 Task: Create a due date automation trigger when advanced on, 2 days after a card is due add dates due in more than 1 working days at 11:00 AM.
Action: Mouse moved to (885, 253)
Screenshot: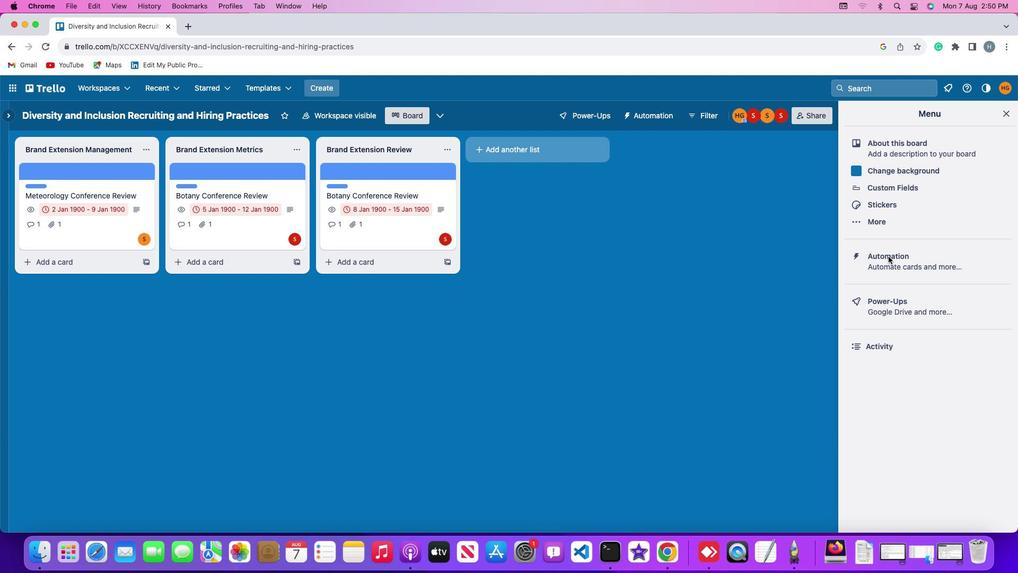 
Action: Mouse pressed left at (885, 253)
Screenshot: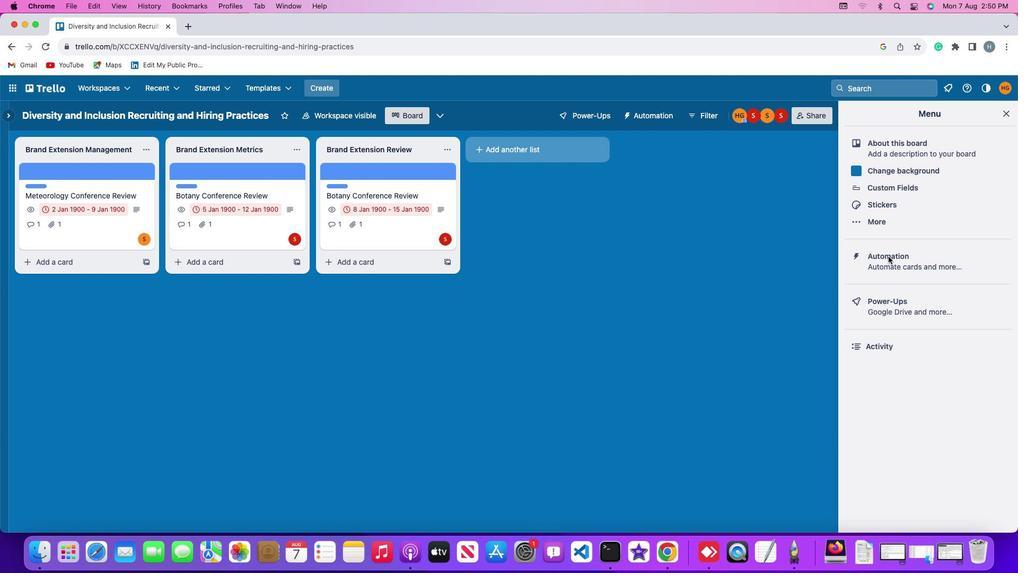 
Action: Mouse pressed left at (885, 253)
Screenshot: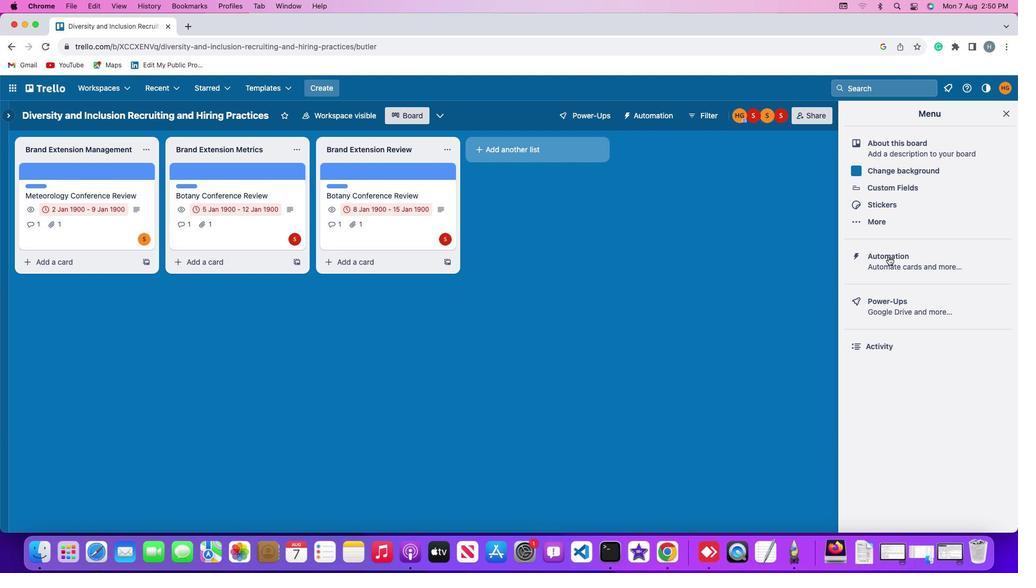 
Action: Mouse moved to (54, 248)
Screenshot: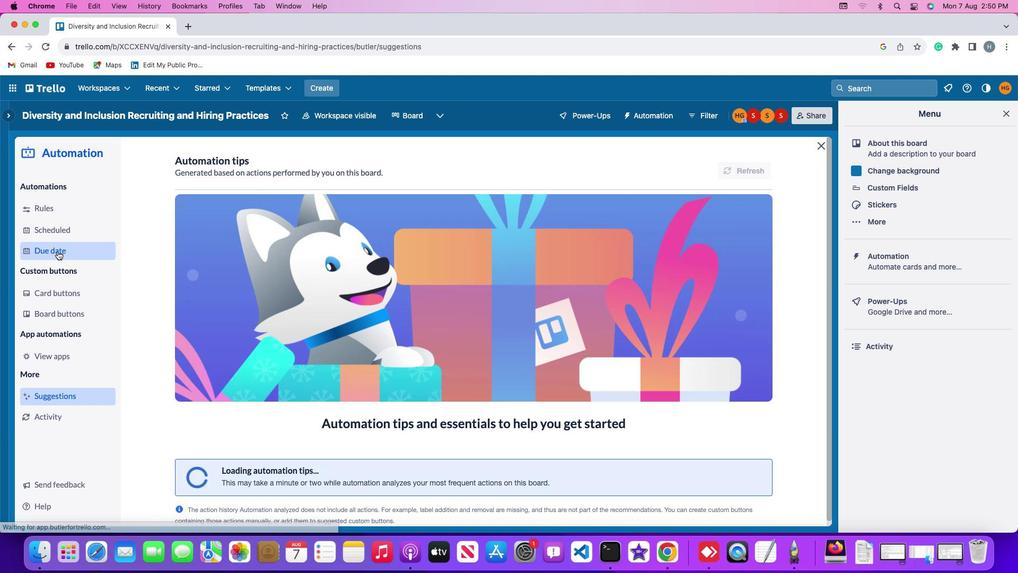 
Action: Mouse pressed left at (54, 248)
Screenshot: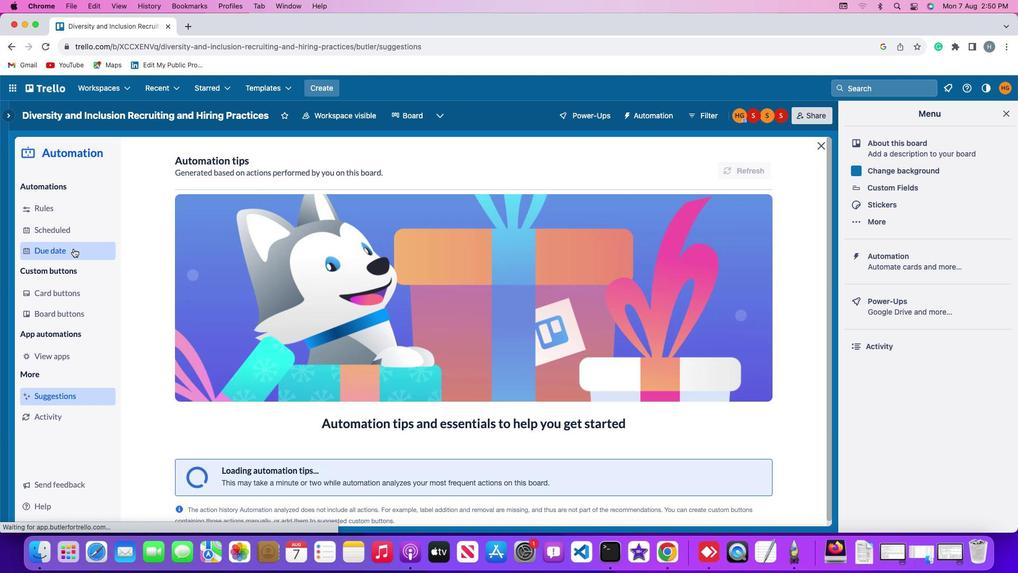 
Action: Mouse moved to (711, 157)
Screenshot: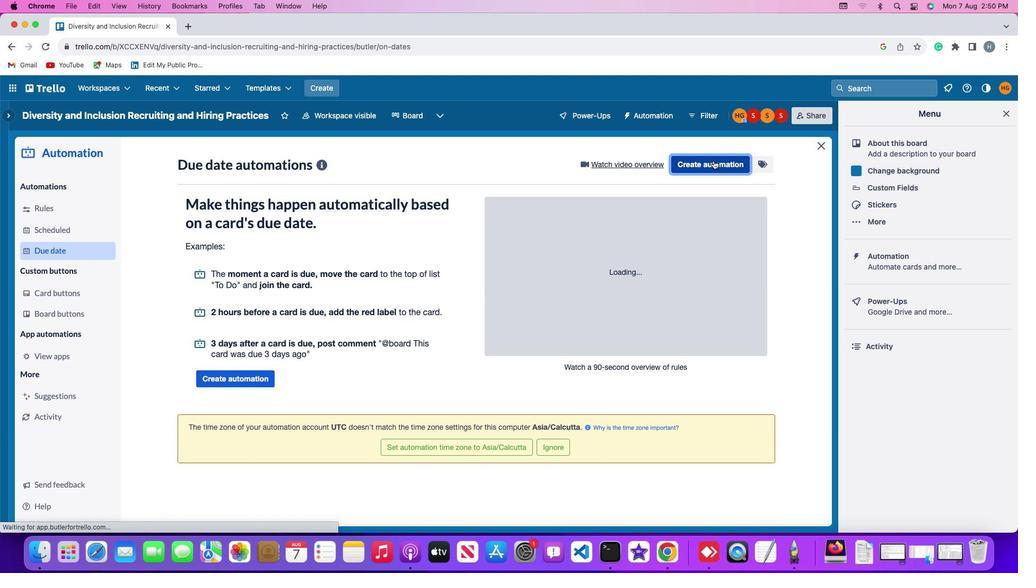 
Action: Mouse pressed left at (711, 157)
Screenshot: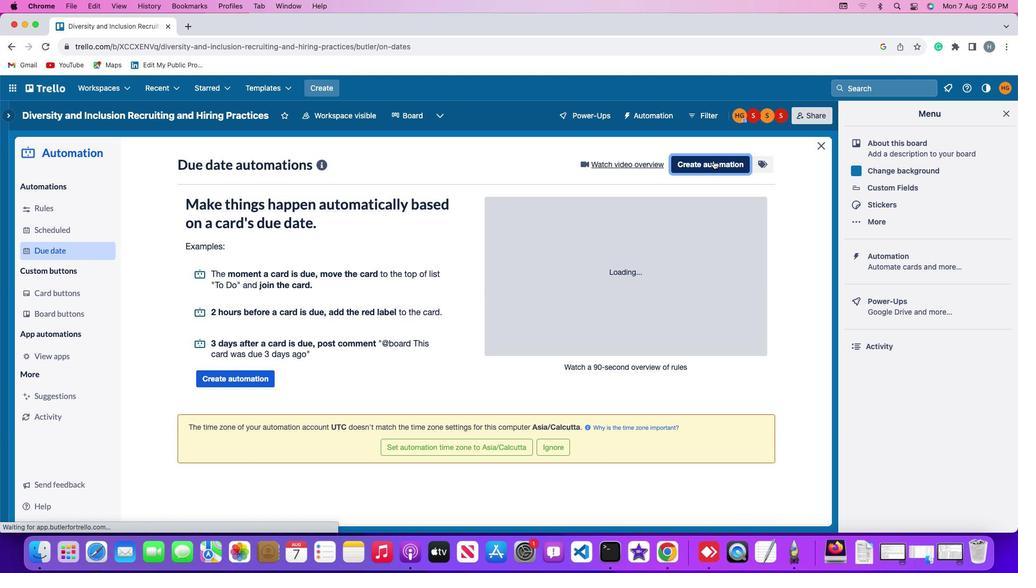 
Action: Mouse moved to (452, 264)
Screenshot: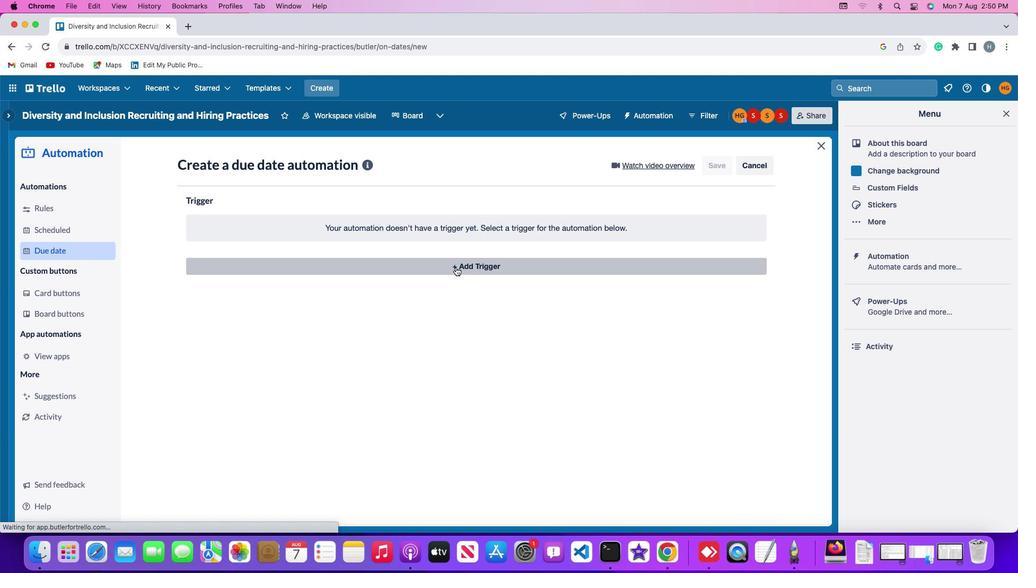 
Action: Mouse pressed left at (452, 264)
Screenshot: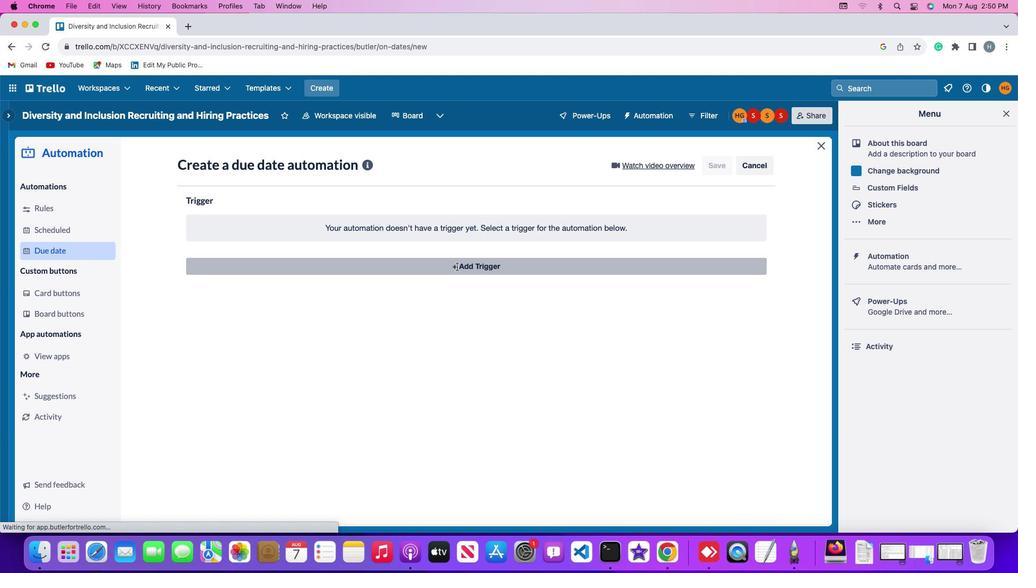 
Action: Mouse moved to (209, 420)
Screenshot: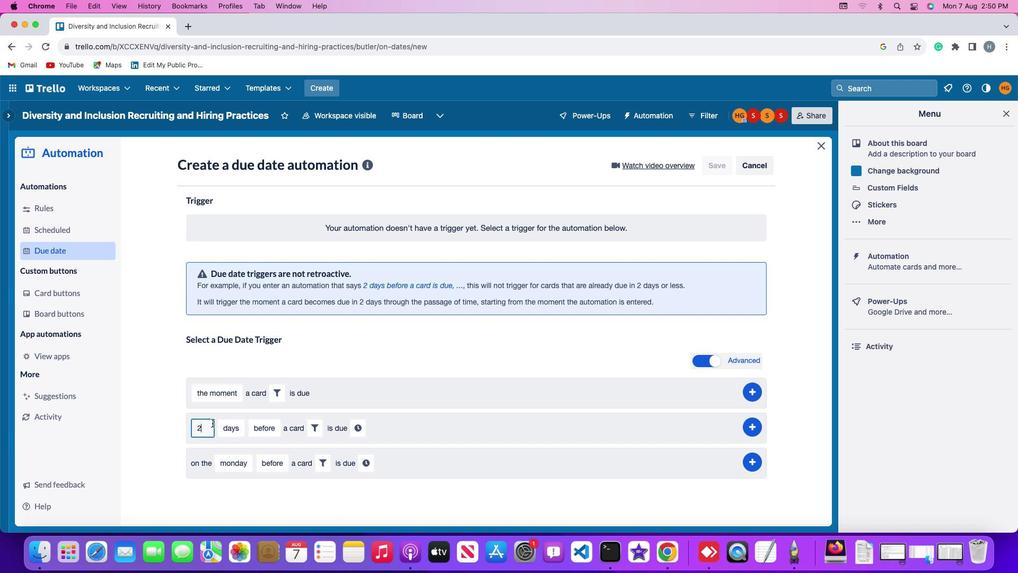 
Action: Mouse pressed left at (209, 420)
Screenshot: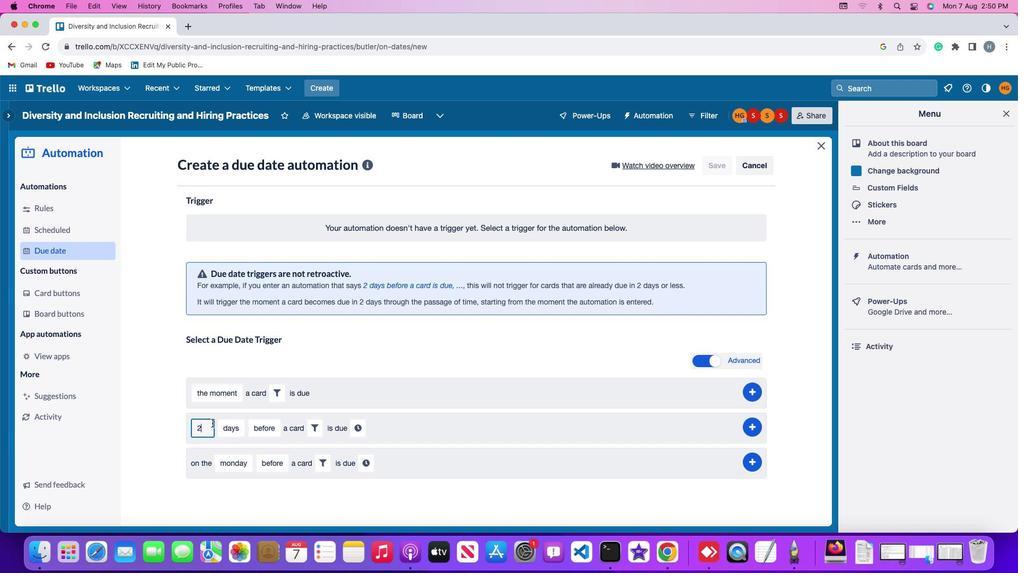 
Action: Mouse moved to (209, 420)
Screenshot: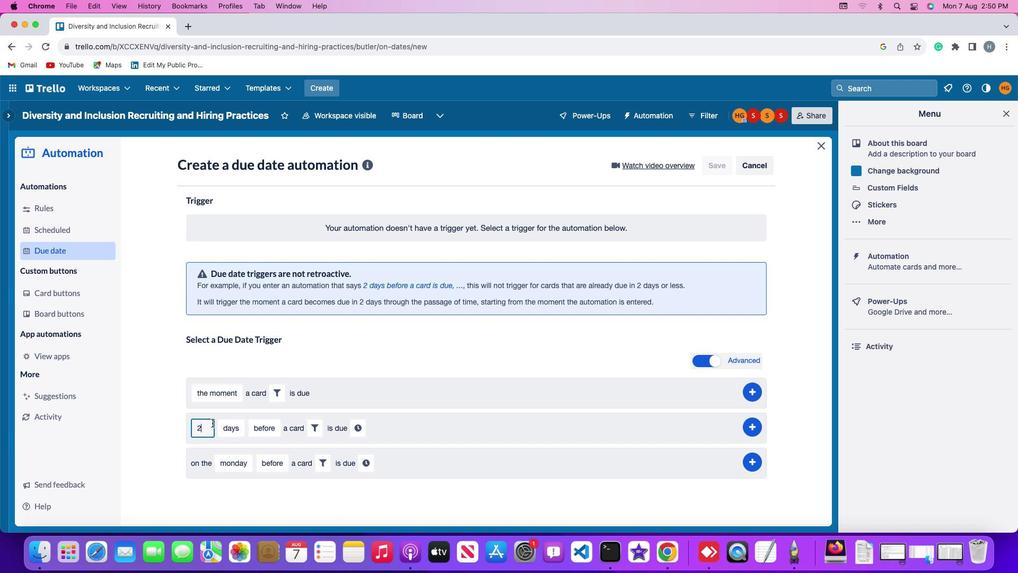 
Action: Key pressed Key.backspace'2'
Screenshot: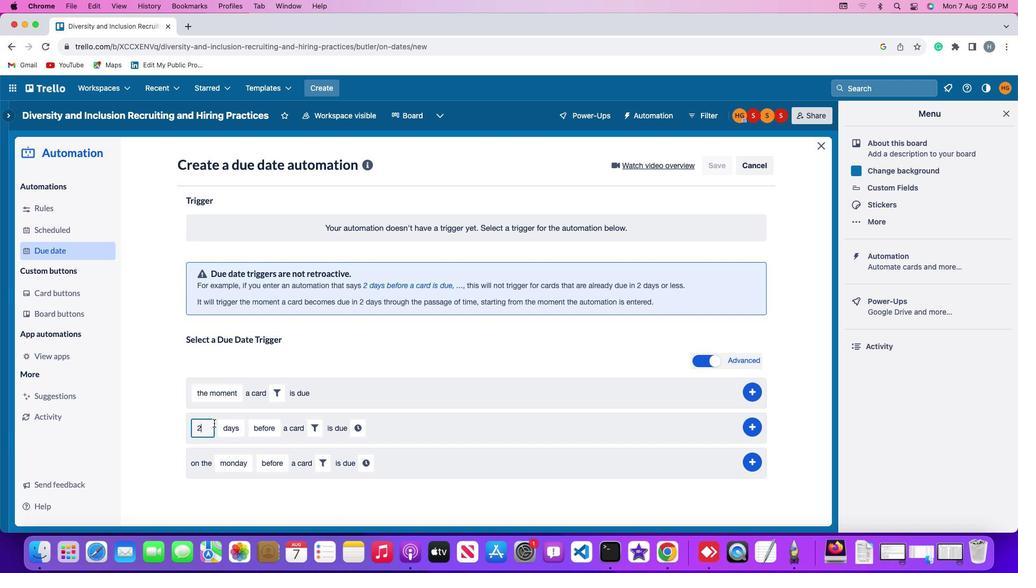 
Action: Mouse moved to (235, 419)
Screenshot: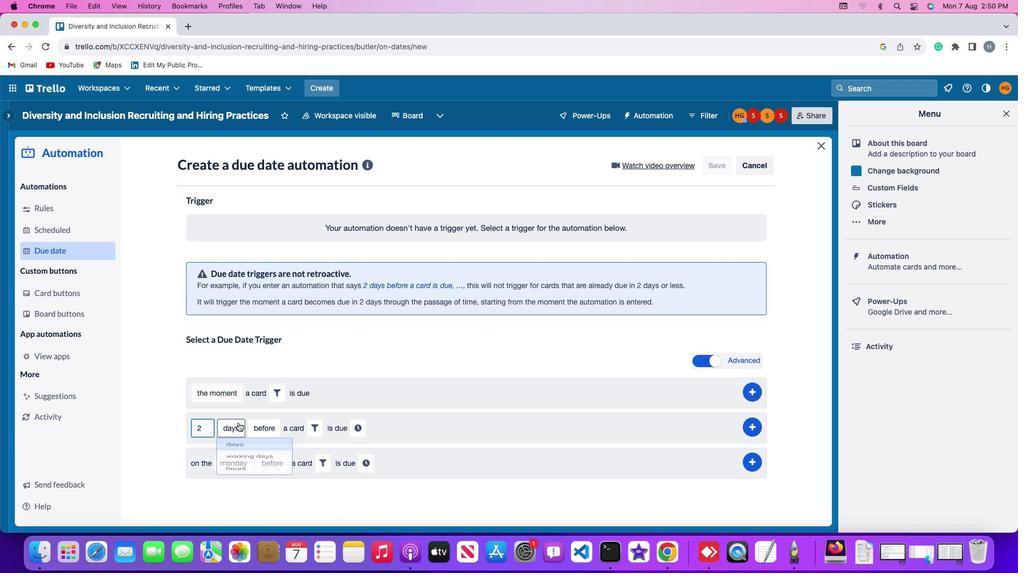 
Action: Mouse pressed left at (235, 419)
Screenshot: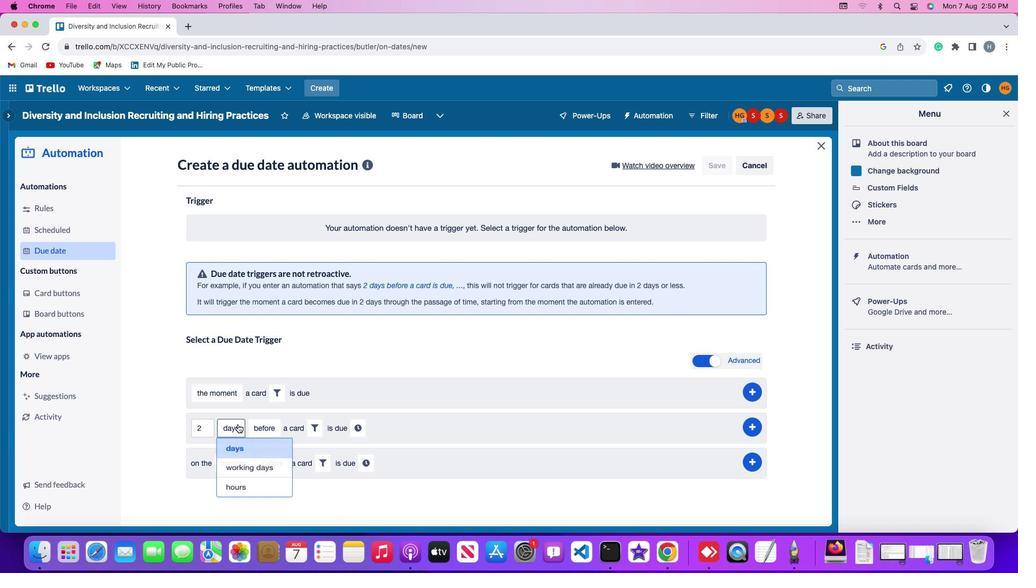 
Action: Mouse moved to (240, 445)
Screenshot: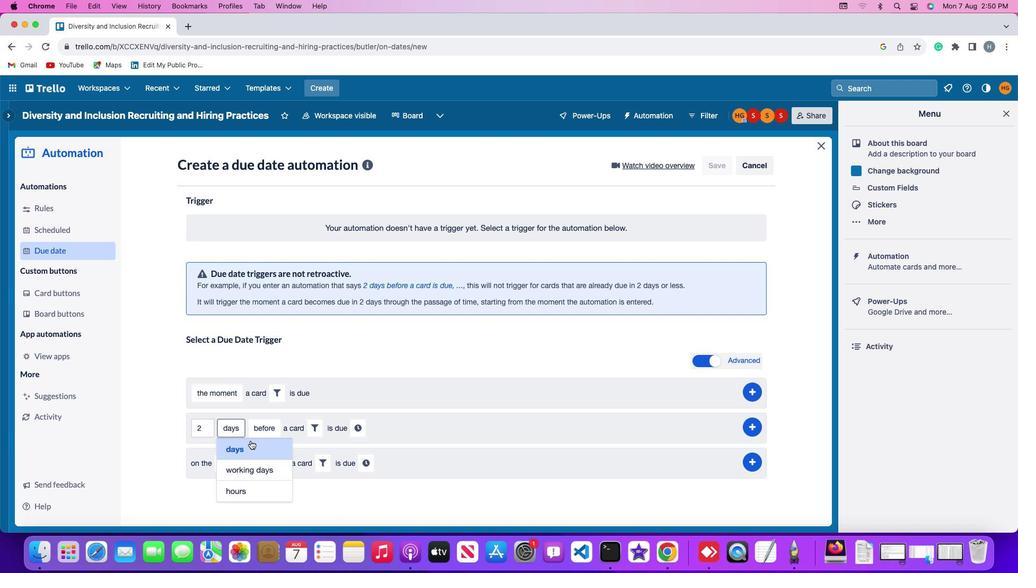 
Action: Mouse pressed left at (240, 445)
Screenshot: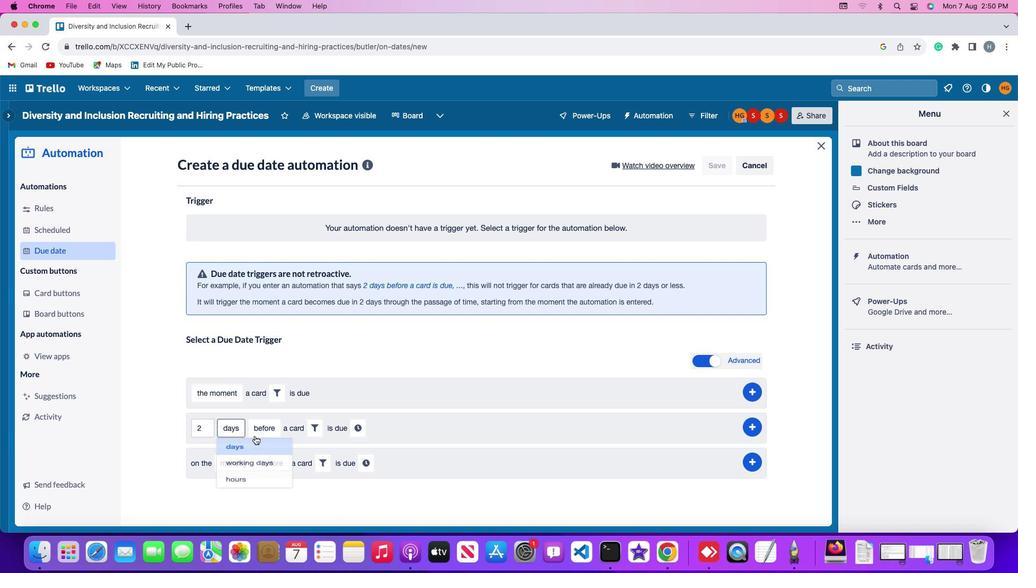 
Action: Mouse moved to (256, 425)
Screenshot: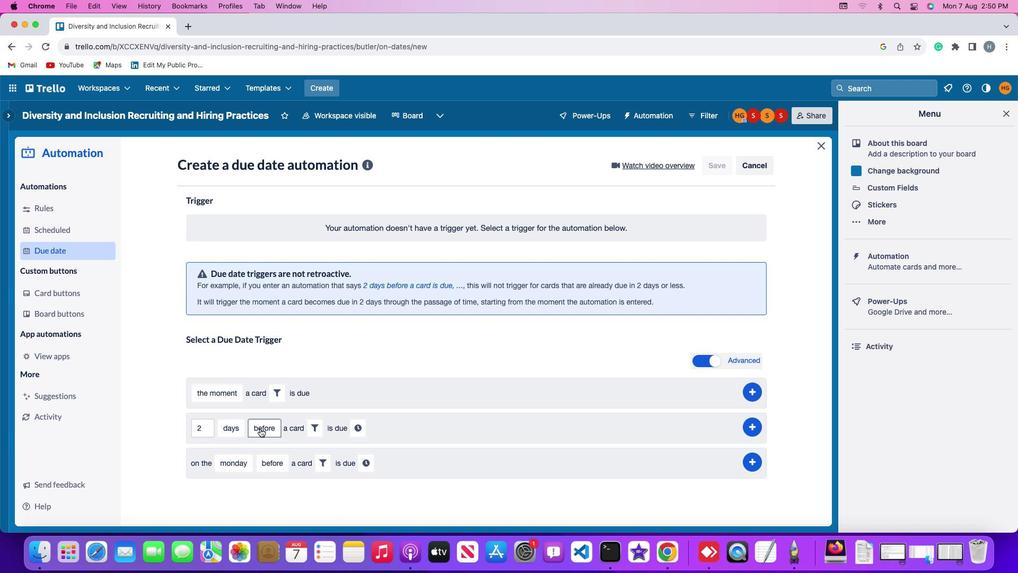 
Action: Mouse pressed left at (256, 425)
Screenshot: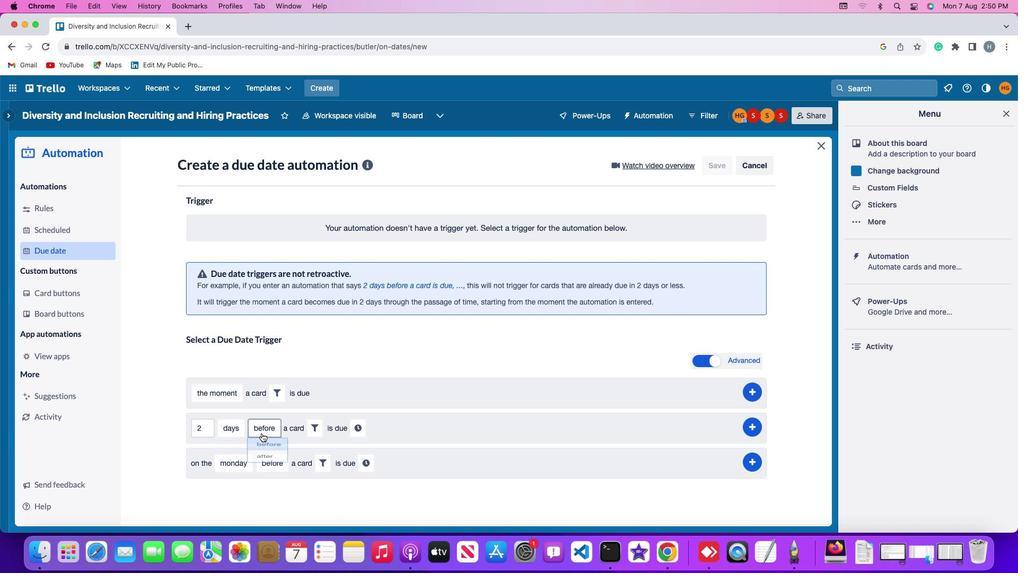
Action: Mouse moved to (265, 464)
Screenshot: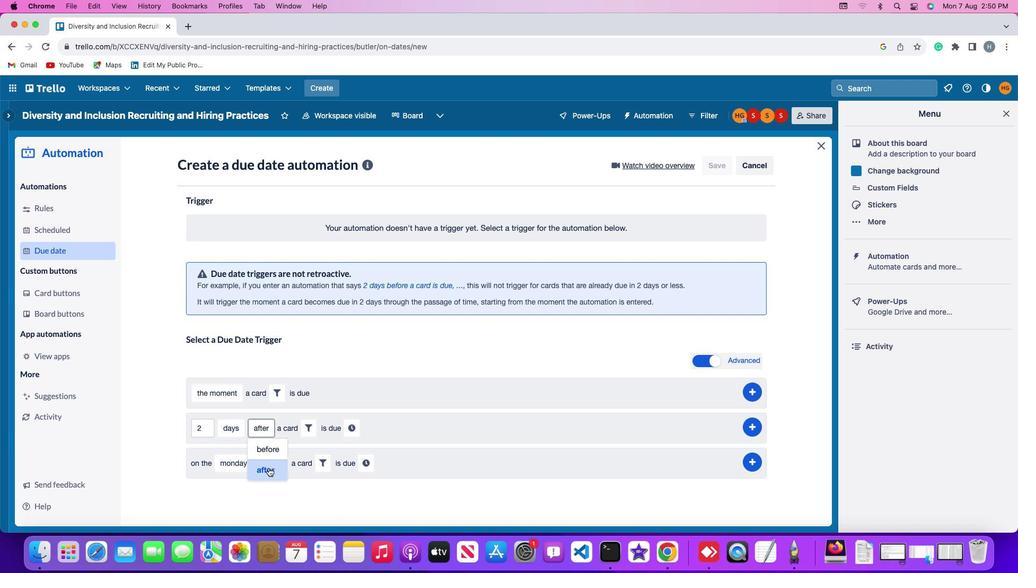 
Action: Mouse pressed left at (265, 464)
Screenshot: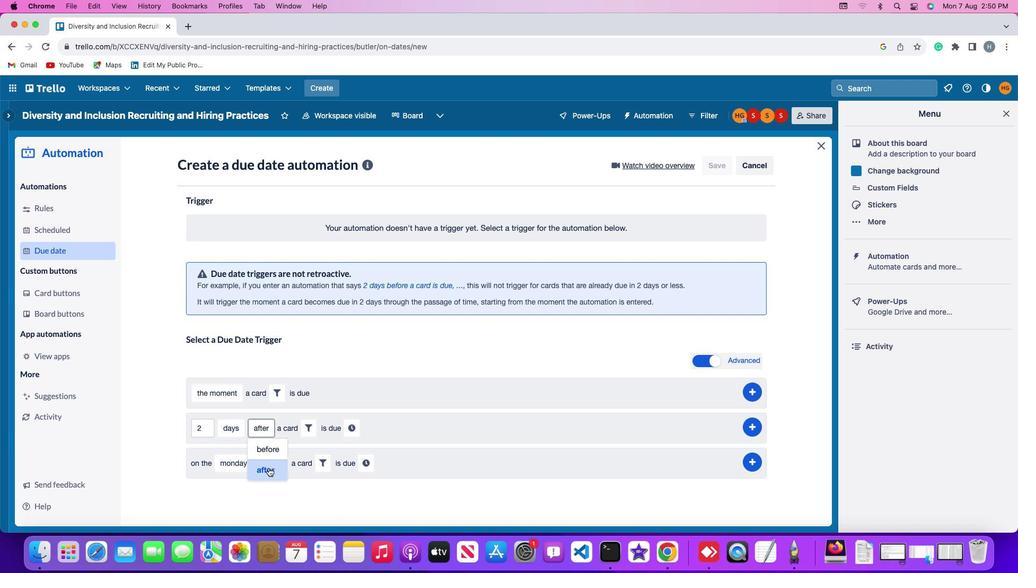
Action: Mouse moved to (302, 425)
Screenshot: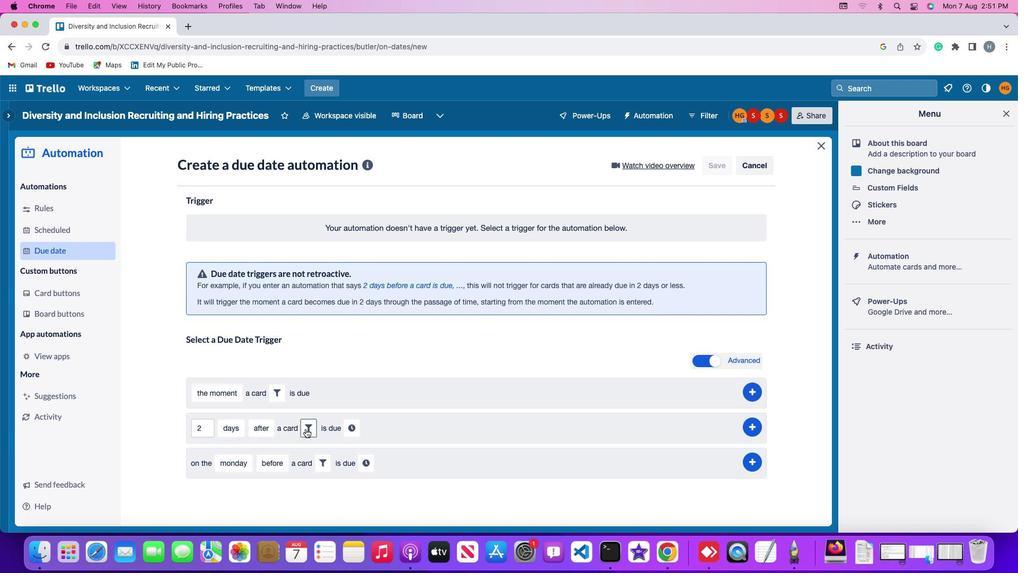
Action: Mouse pressed left at (302, 425)
Screenshot: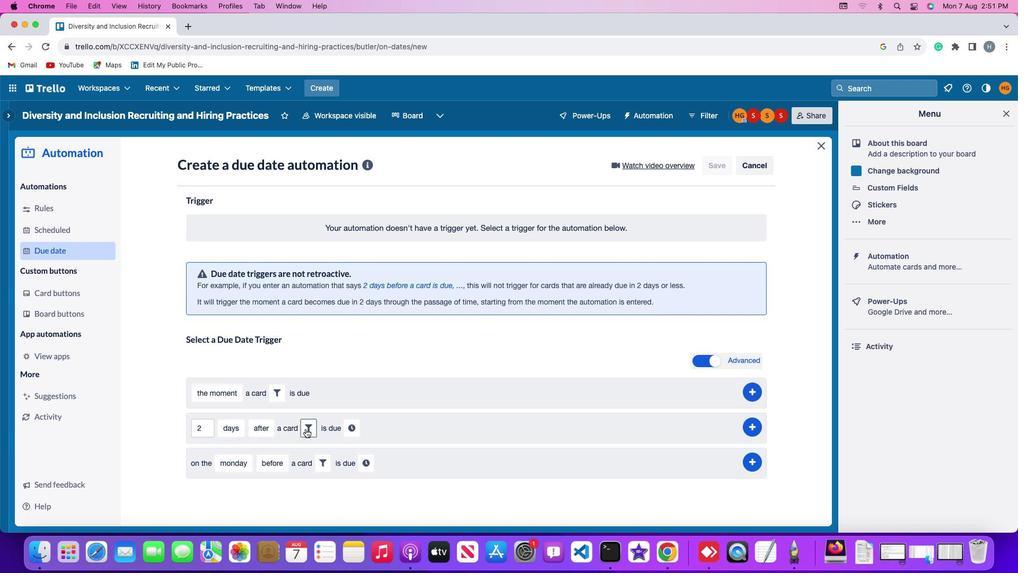 
Action: Mouse moved to (355, 459)
Screenshot: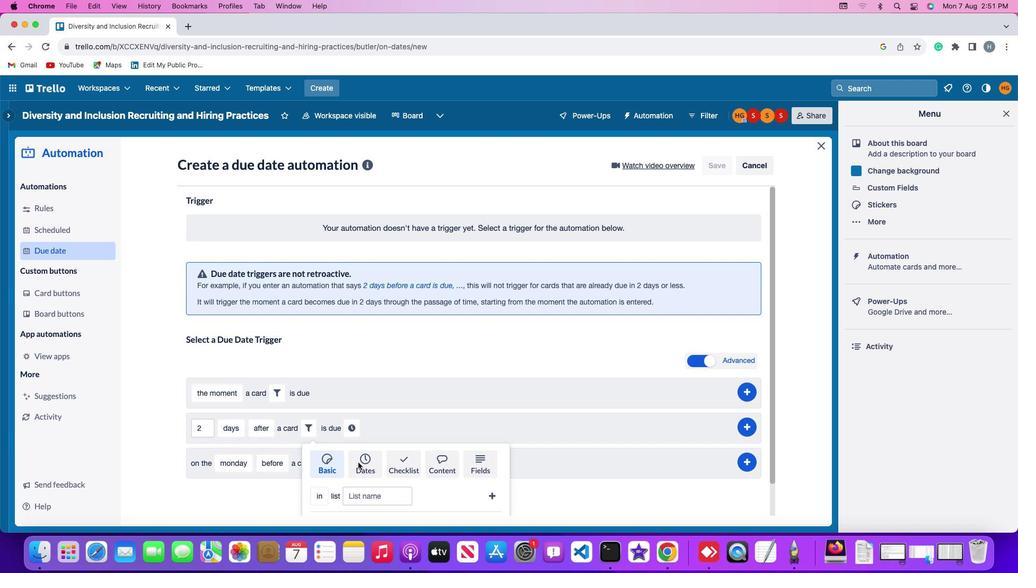 
Action: Mouse pressed left at (355, 459)
Screenshot: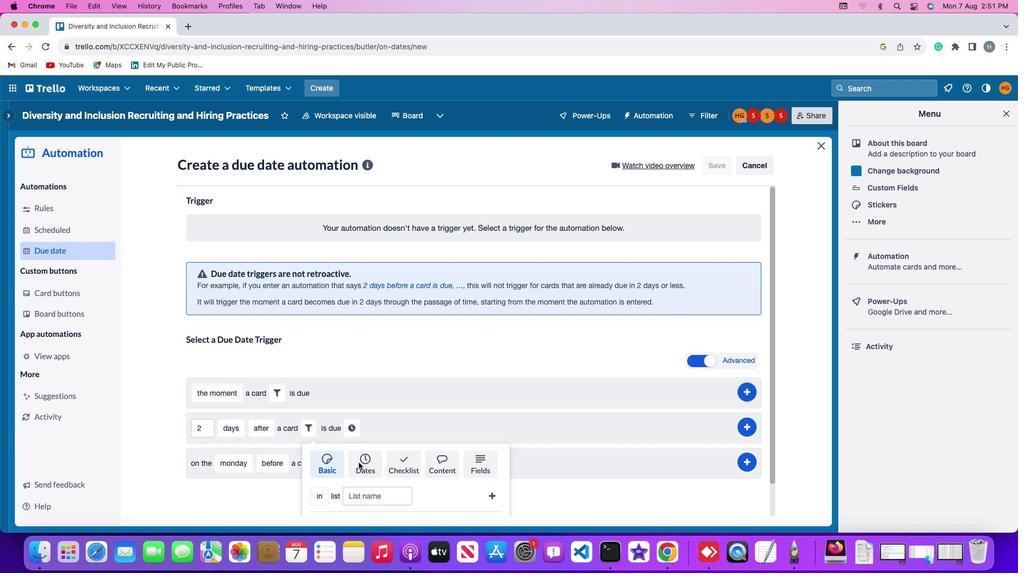 
Action: Mouse moved to (316, 468)
Screenshot: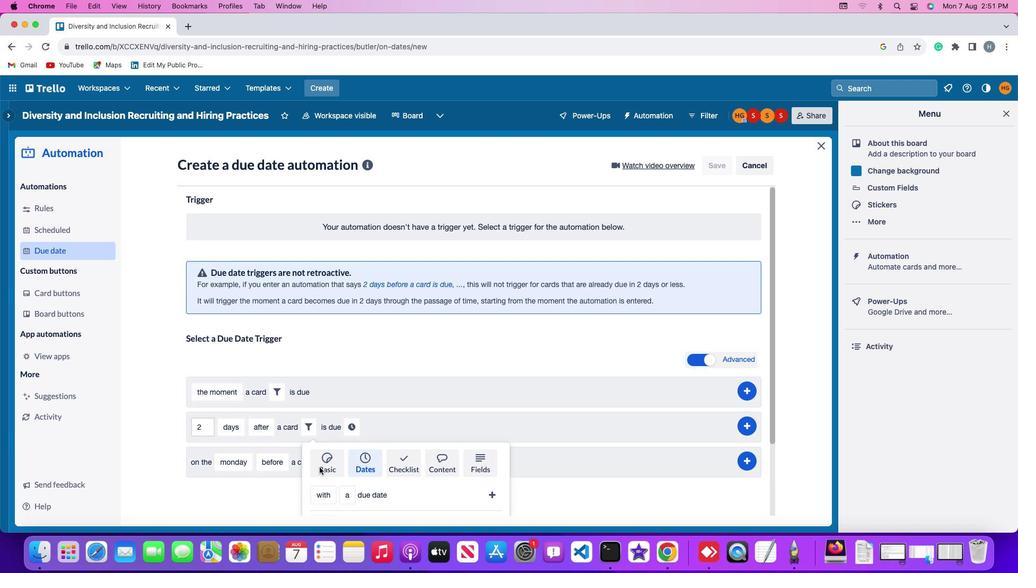 
Action: Mouse scrolled (316, 468) with delta (-2, -3)
Screenshot: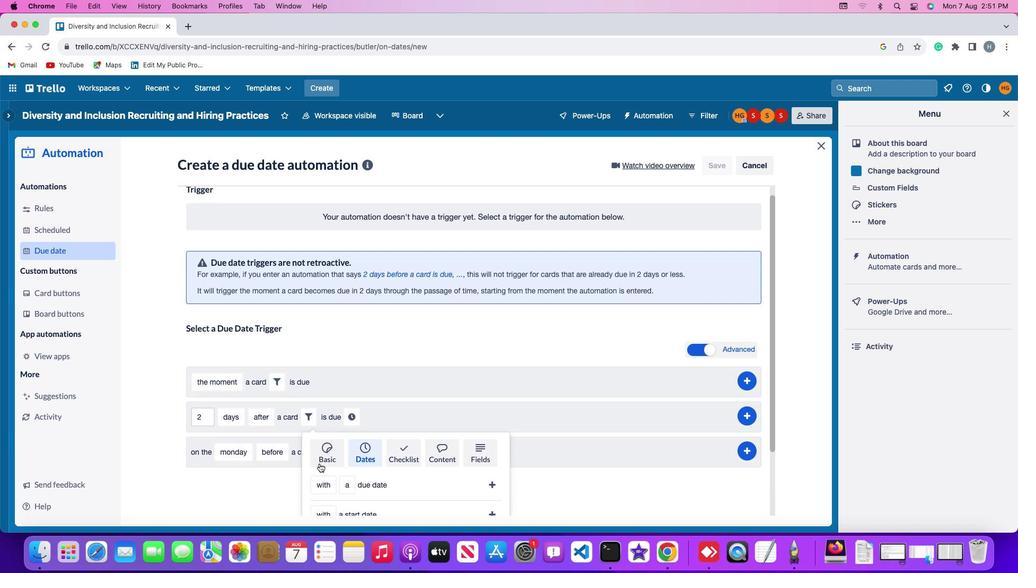 
Action: Mouse scrolled (316, 468) with delta (-2, -3)
Screenshot: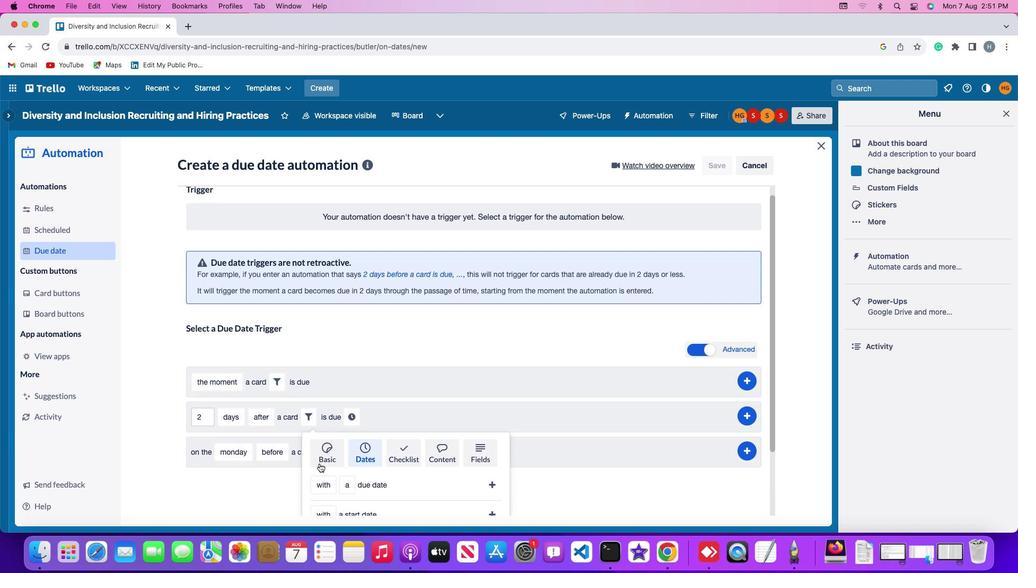 
Action: Mouse moved to (316, 467)
Screenshot: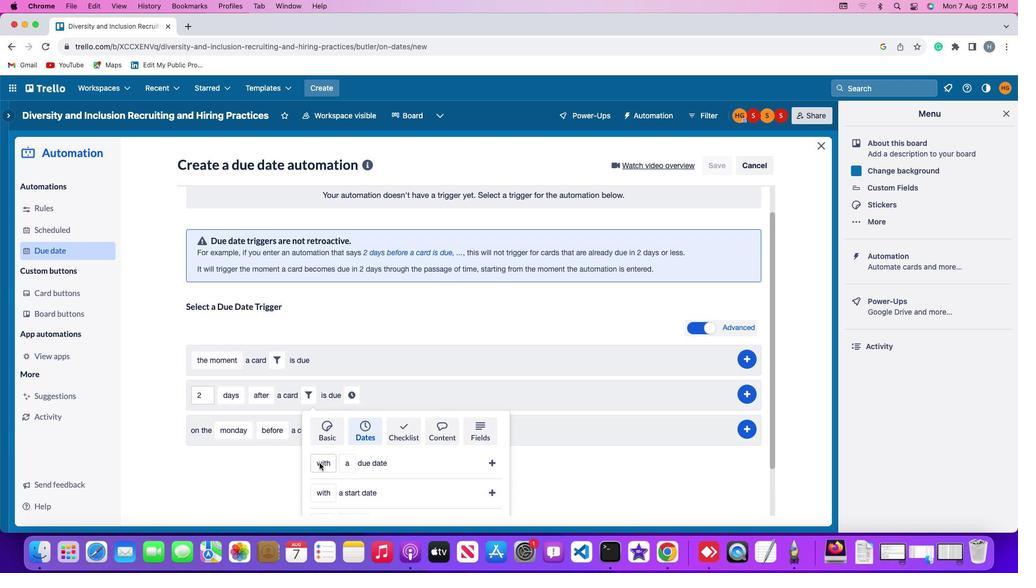 
Action: Mouse scrolled (316, 467) with delta (-2, -4)
Screenshot: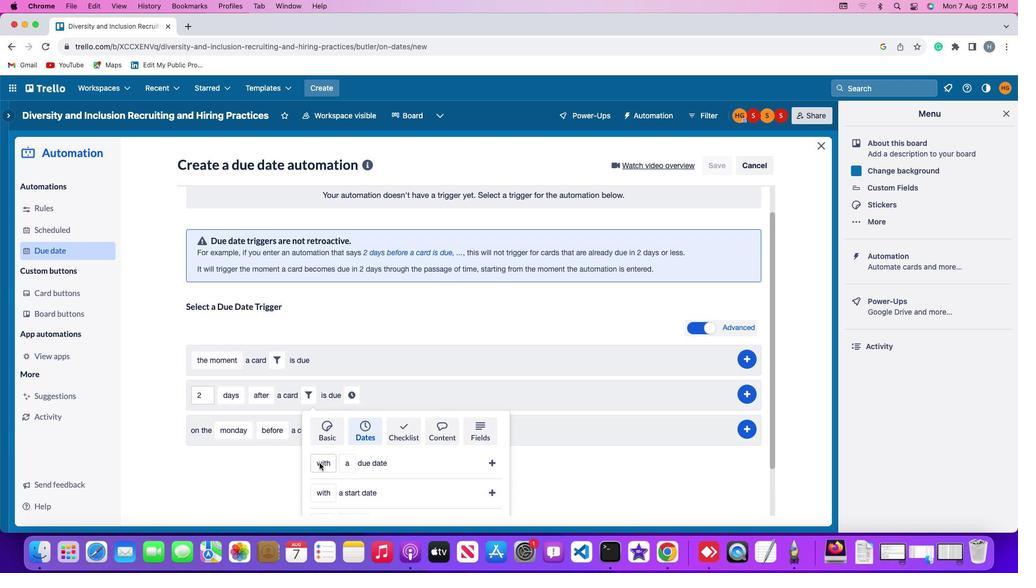 
Action: Mouse moved to (316, 467)
Screenshot: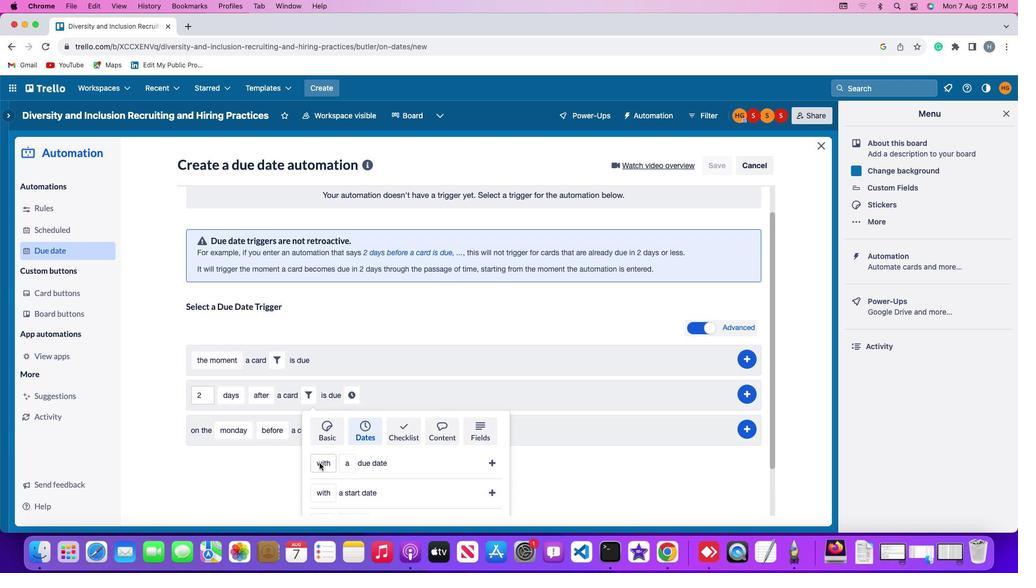 
Action: Mouse scrolled (316, 467) with delta (-2, -5)
Screenshot: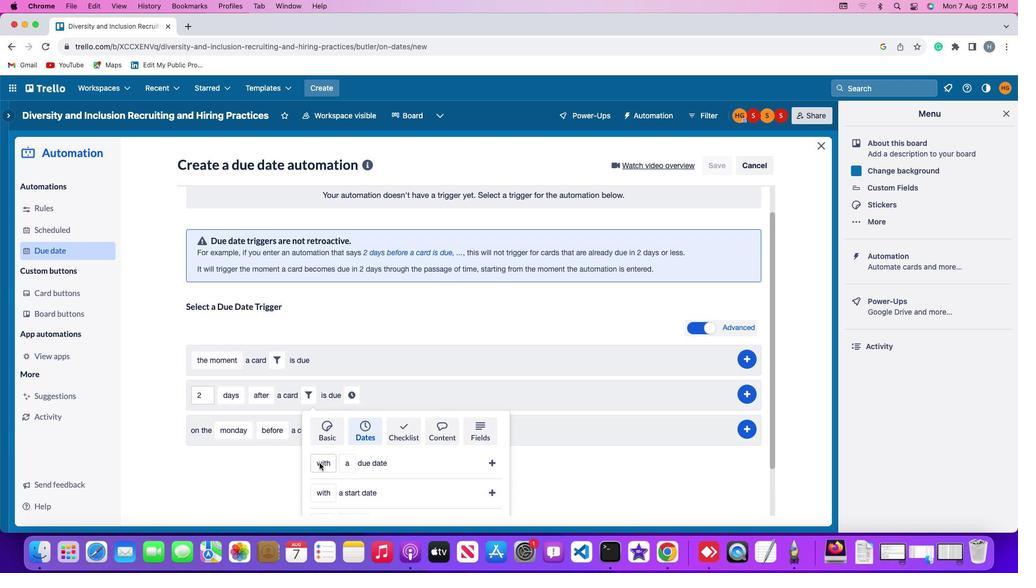 
Action: Mouse moved to (316, 463)
Screenshot: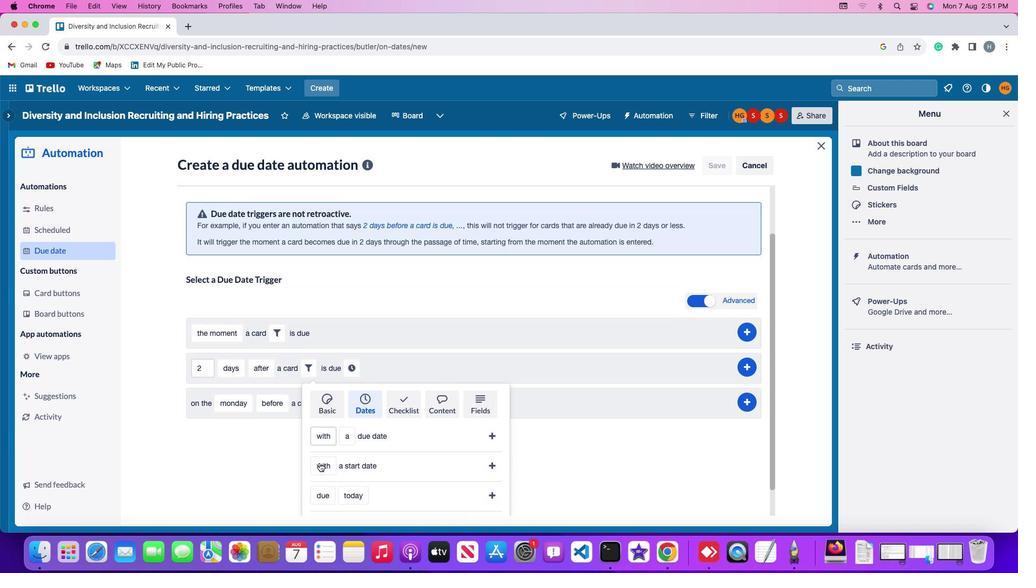 
Action: Mouse scrolled (316, 463) with delta (-2, -5)
Screenshot: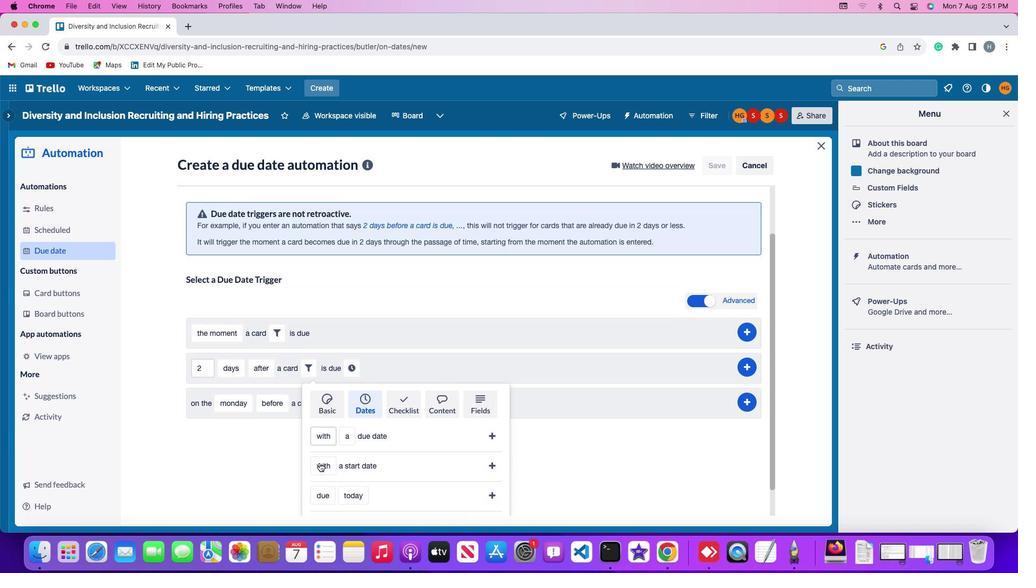 
Action: Mouse moved to (316, 495)
Screenshot: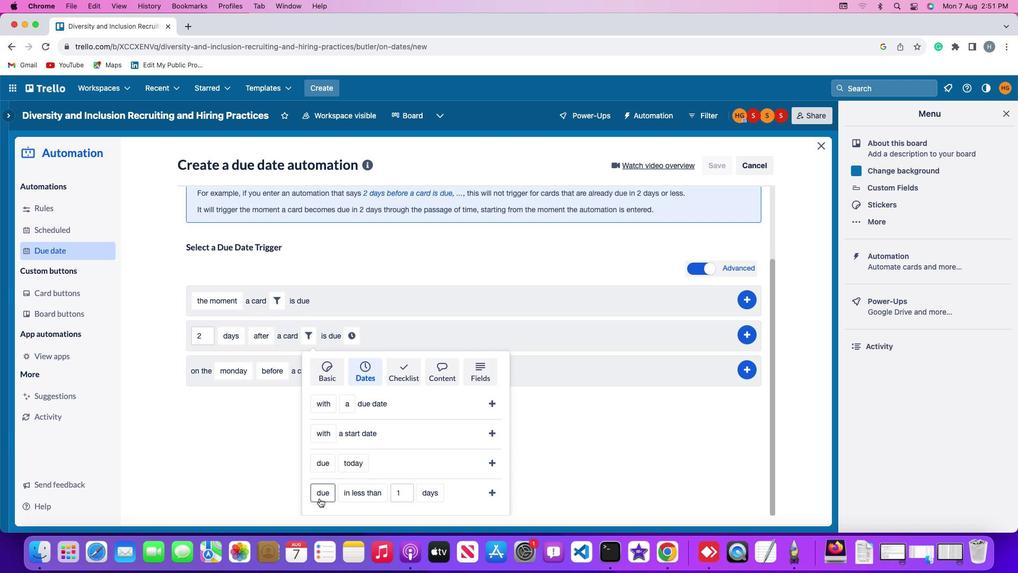 
Action: Mouse pressed left at (316, 495)
Screenshot: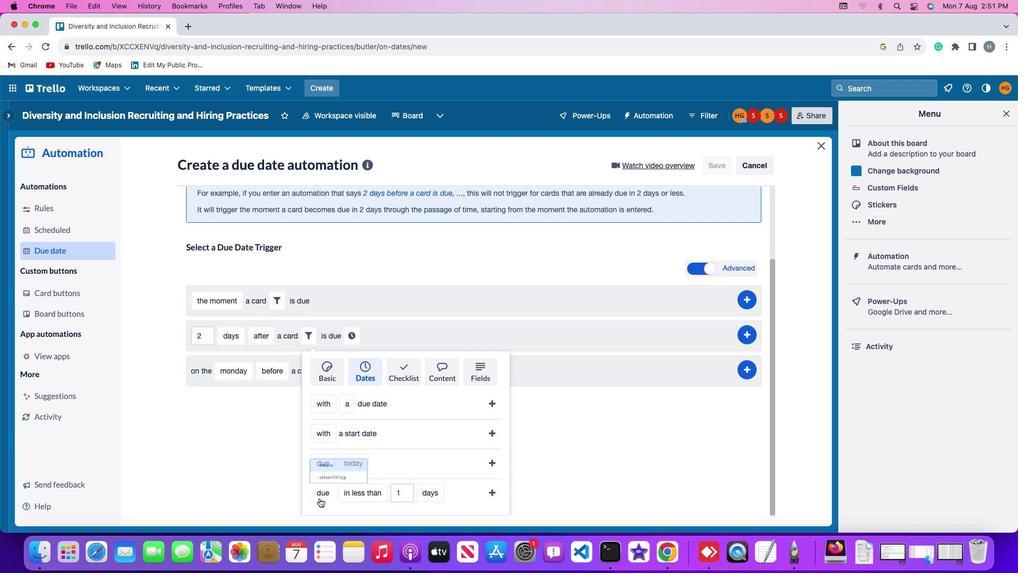 
Action: Mouse moved to (332, 449)
Screenshot: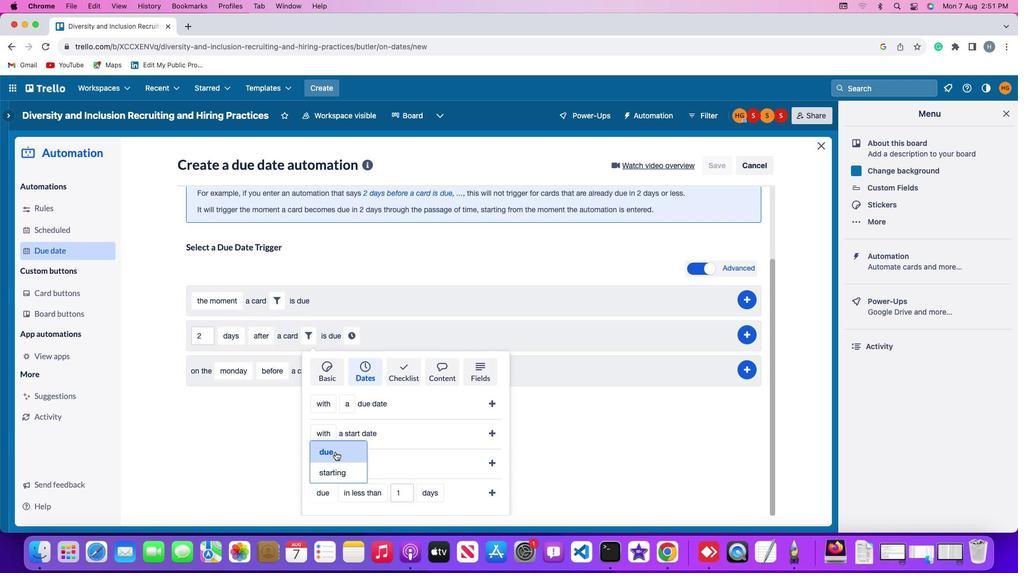 
Action: Mouse pressed left at (332, 449)
Screenshot: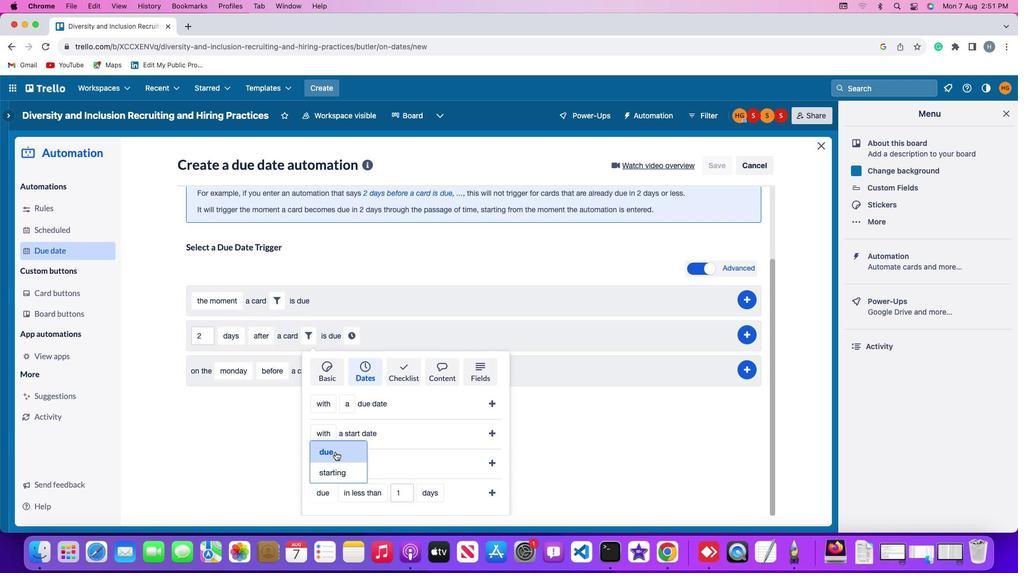 
Action: Mouse moved to (359, 493)
Screenshot: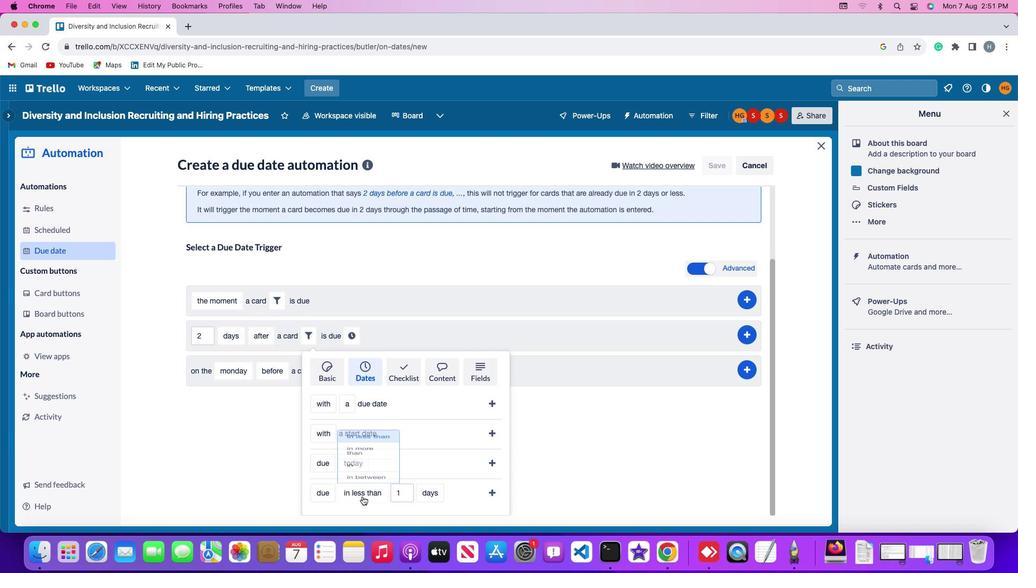 
Action: Mouse pressed left at (359, 493)
Screenshot: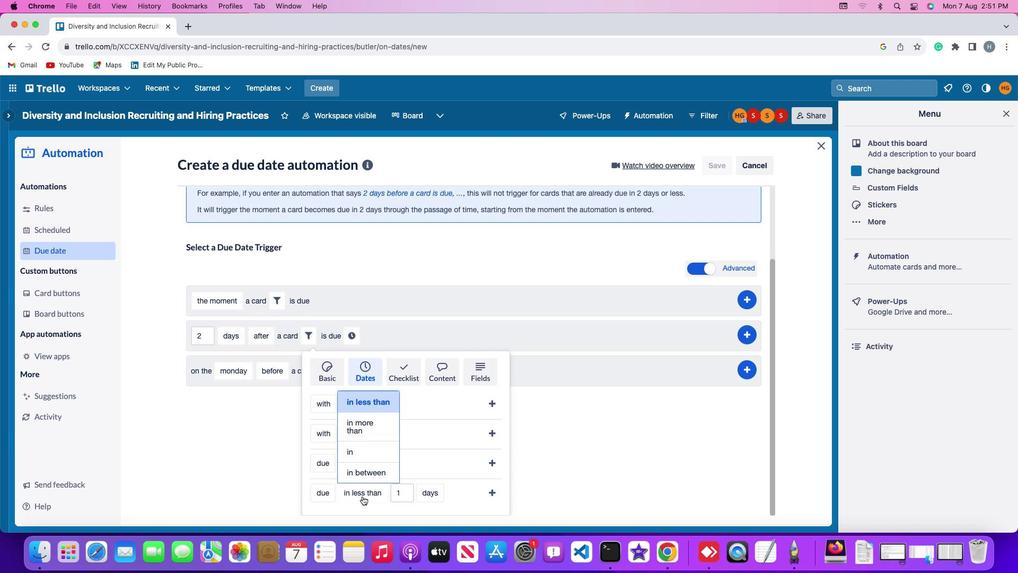 
Action: Mouse moved to (365, 417)
Screenshot: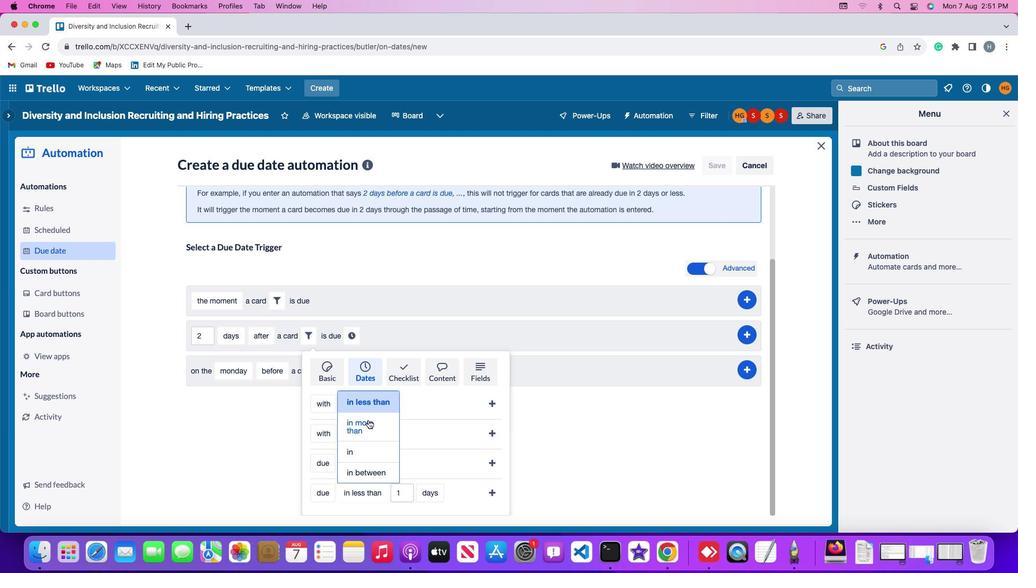 
Action: Mouse pressed left at (365, 417)
Screenshot: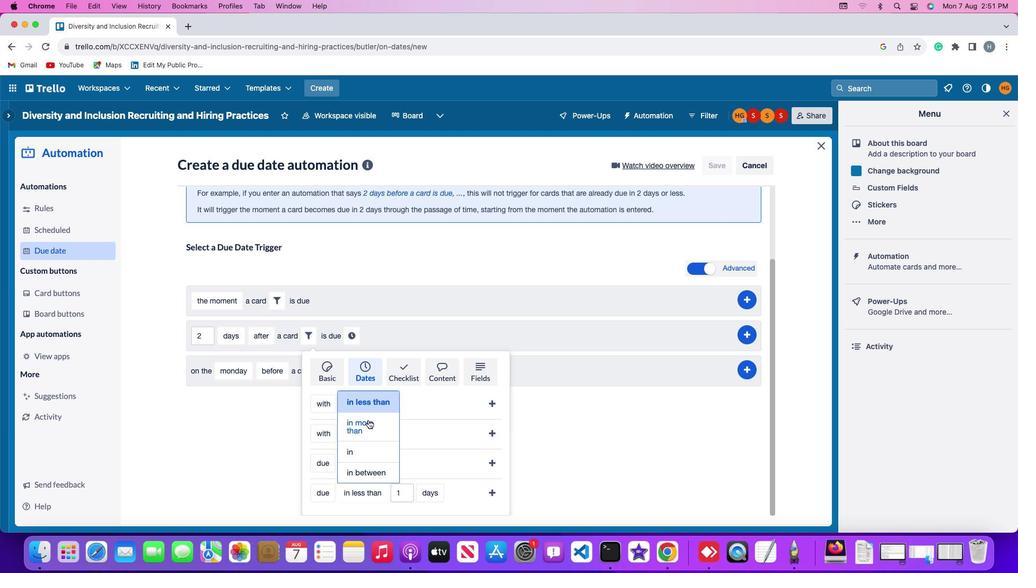 
Action: Mouse moved to (404, 485)
Screenshot: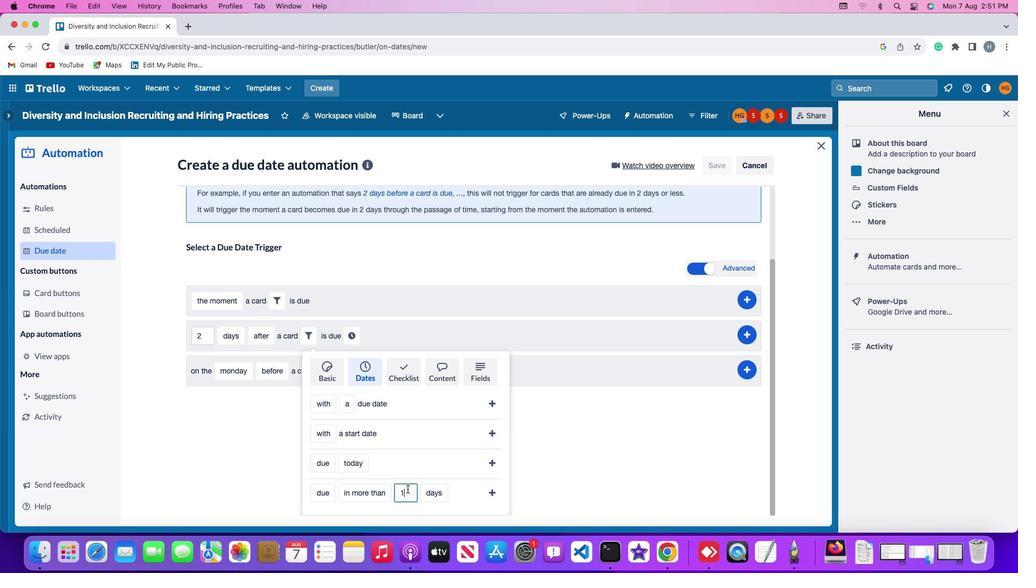 
Action: Mouse pressed left at (404, 485)
Screenshot: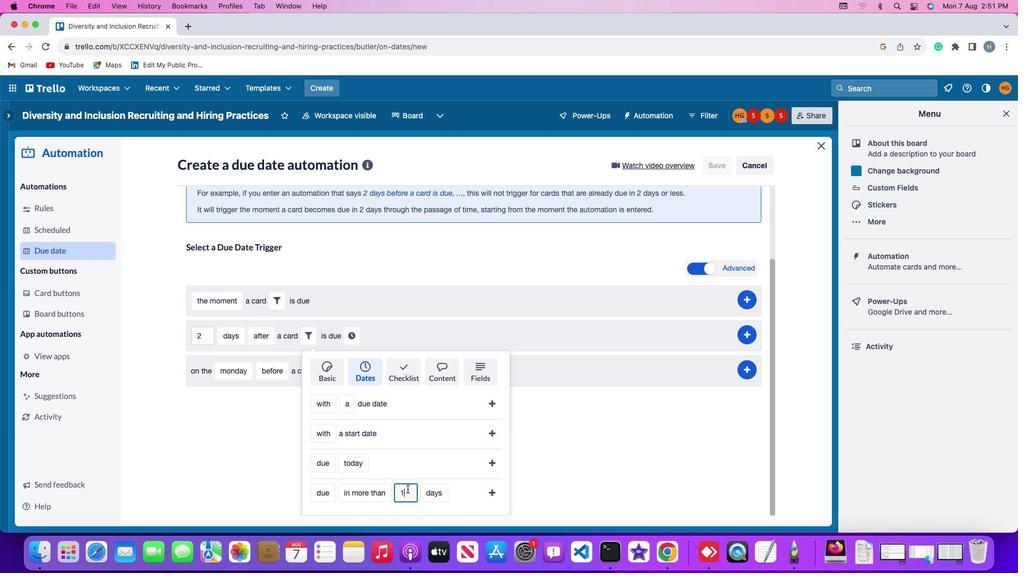
Action: Mouse moved to (404, 485)
Screenshot: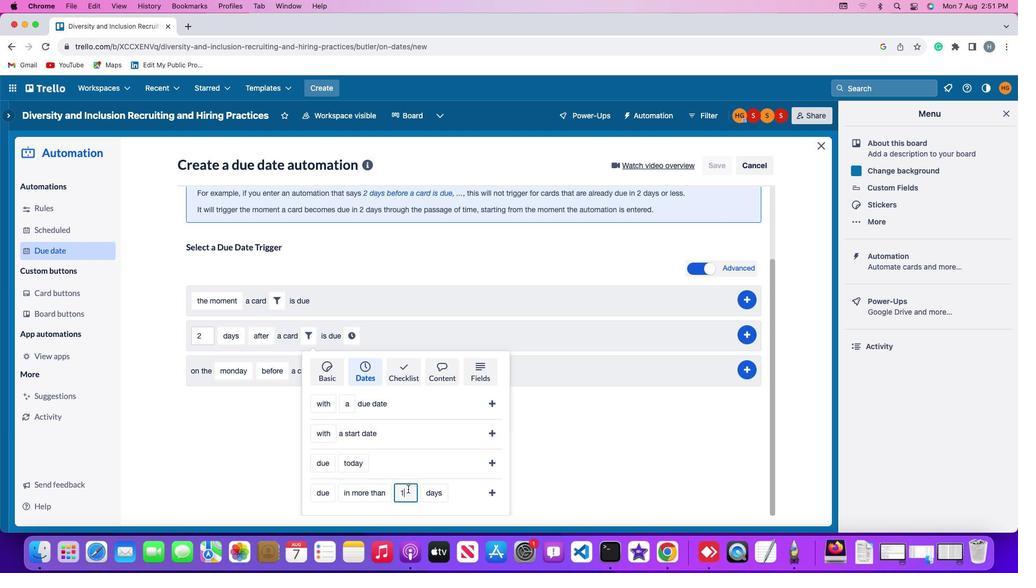 
Action: Key pressed Key.backspace
Screenshot: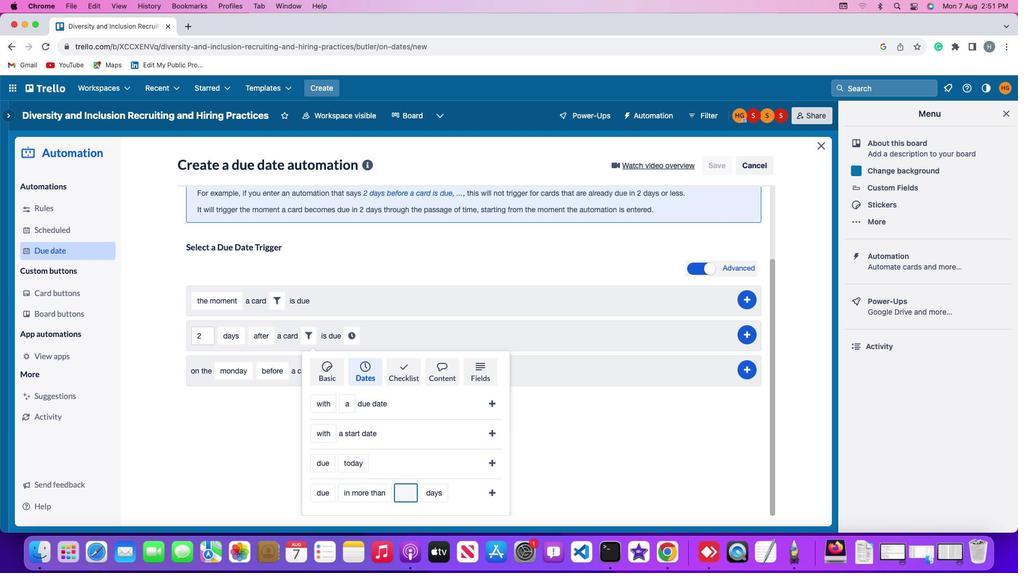 
Action: Mouse moved to (403, 486)
Screenshot: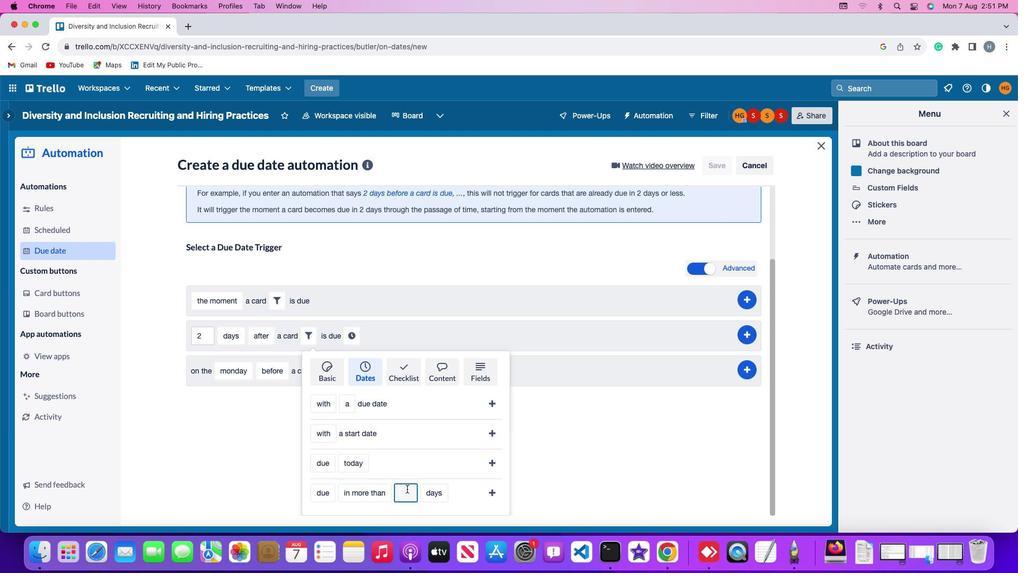 
Action: Key pressed '1'
Screenshot: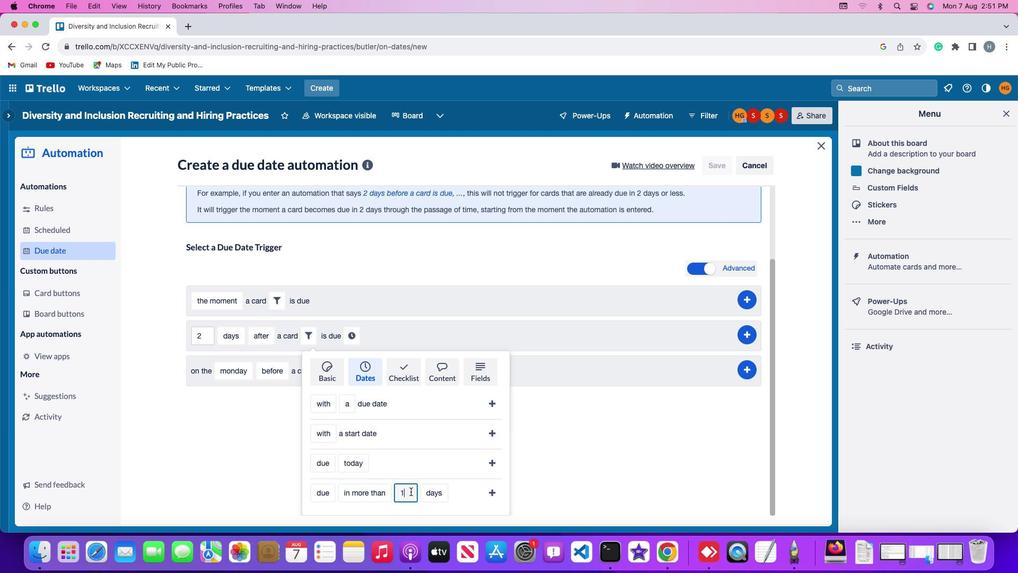 
Action: Mouse moved to (434, 494)
Screenshot: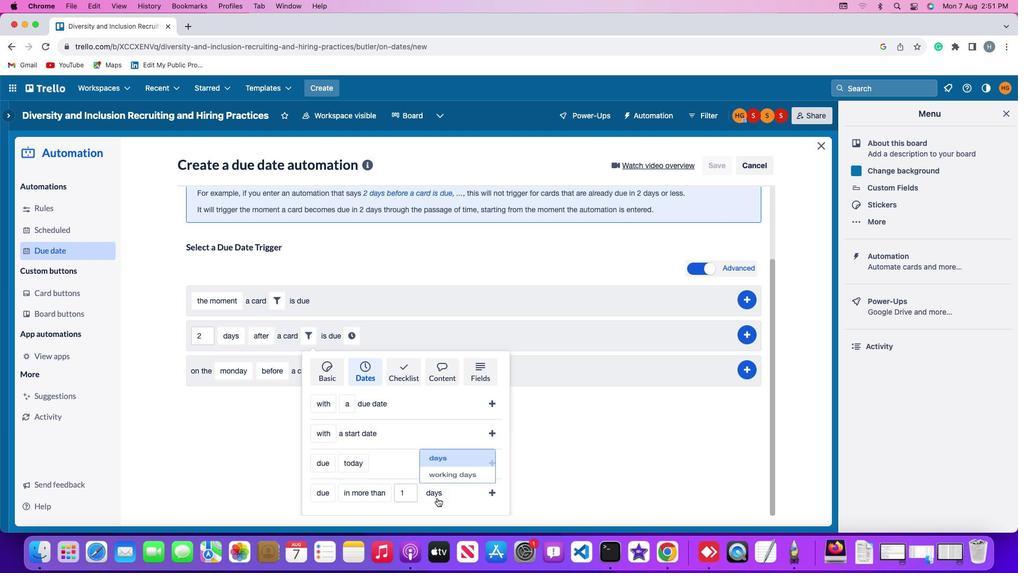 
Action: Mouse pressed left at (434, 494)
Screenshot: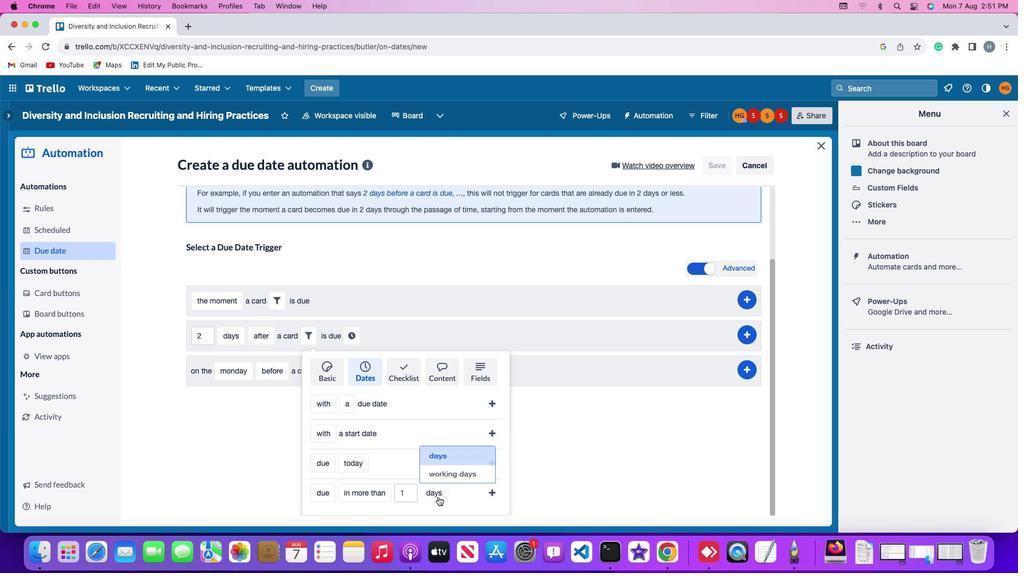 
Action: Mouse moved to (443, 466)
Screenshot: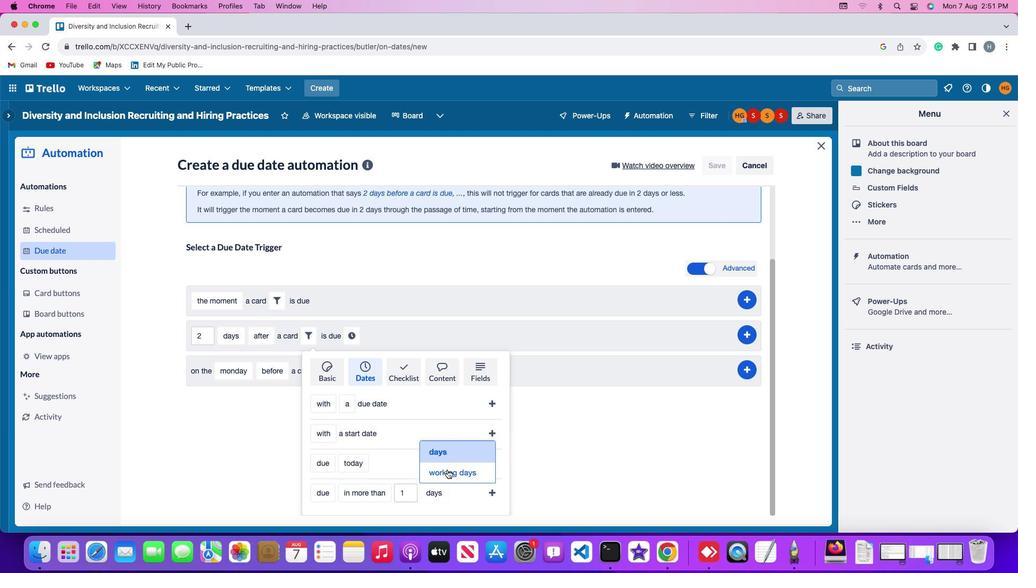 
Action: Mouse pressed left at (443, 466)
Screenshot: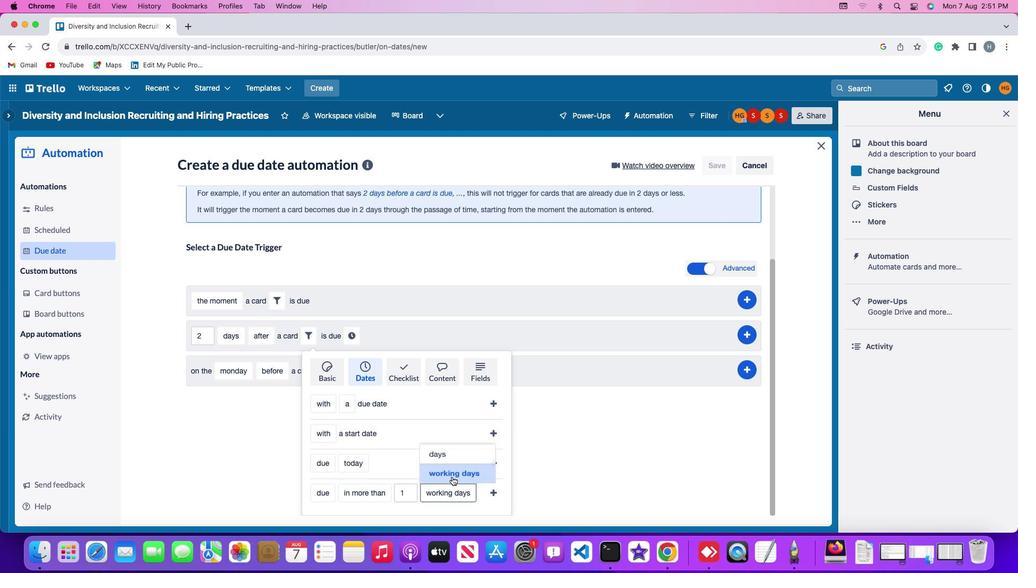 
Action: Mouse moved to (492, 487)
Screenshot: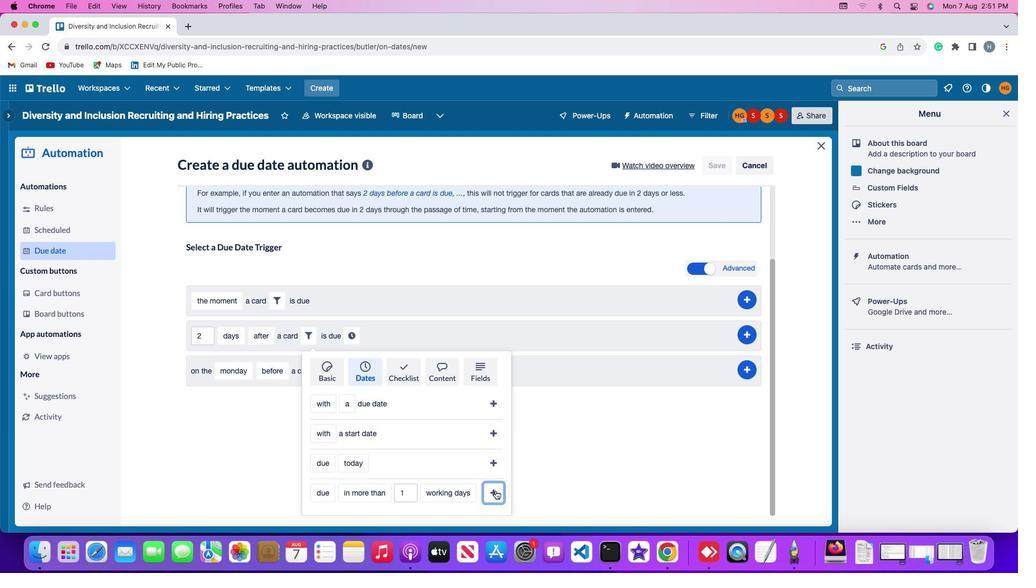 
Action: Mouse pressed left at (492, 487)
Screenshot: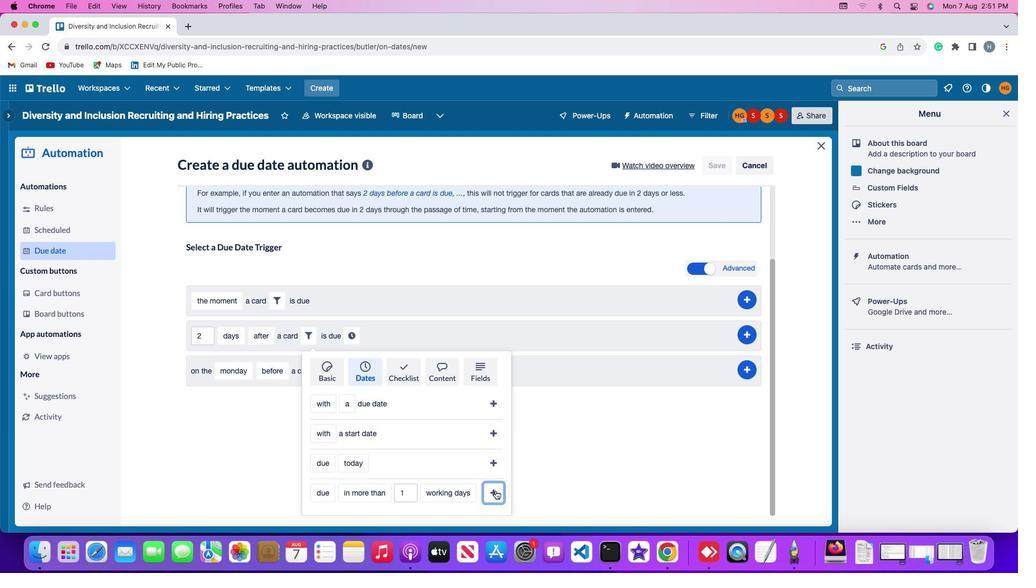 
Action: Mouse moved to (477, 426)
Screenshot: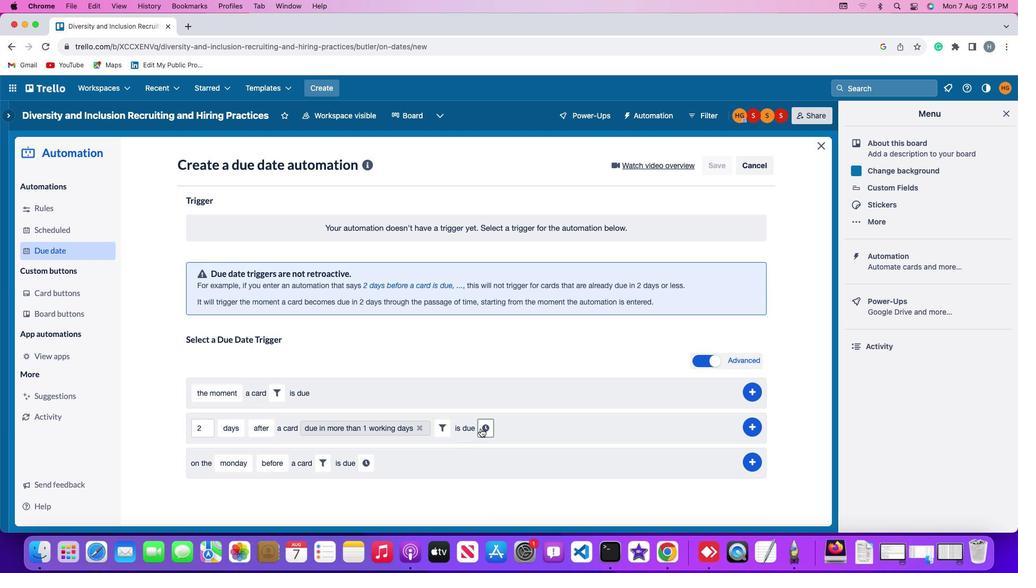 
Action: Mouse pressed left at (477, 426)
Screenshot: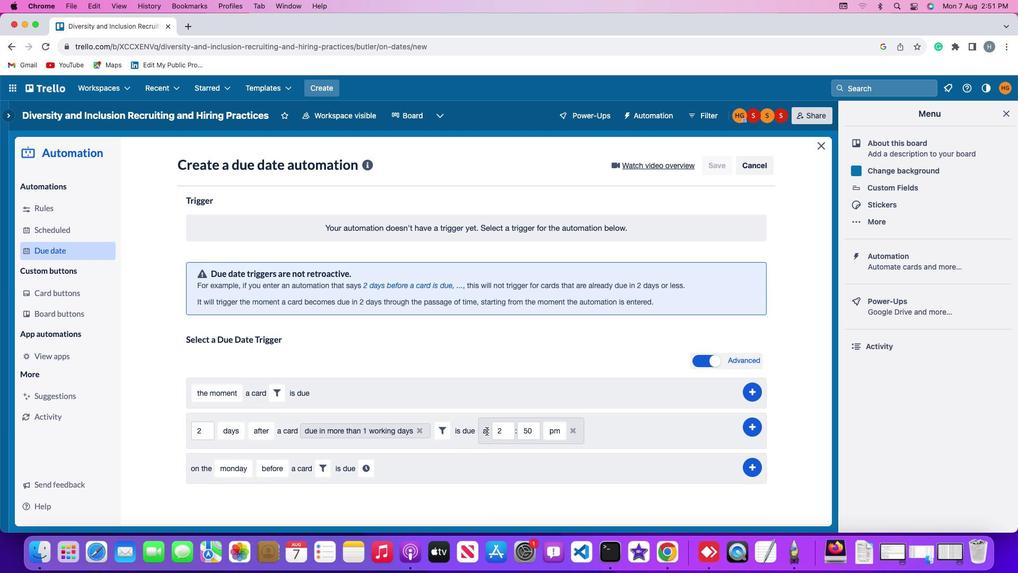 
Action: Mouse moved to (500, 429)
Screenshot: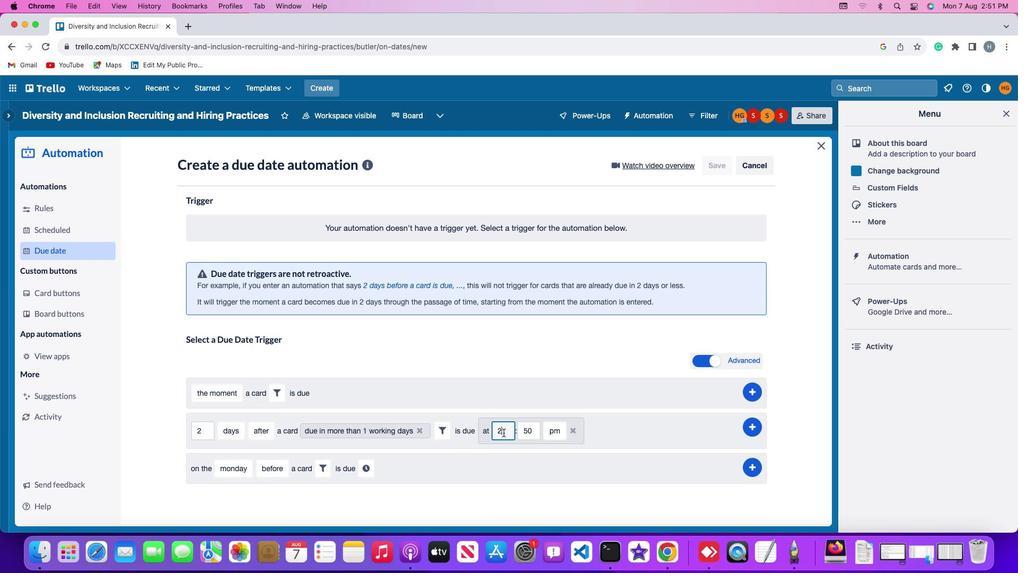 
Action: Mouse pressed left at (500, 429)
Screenshot: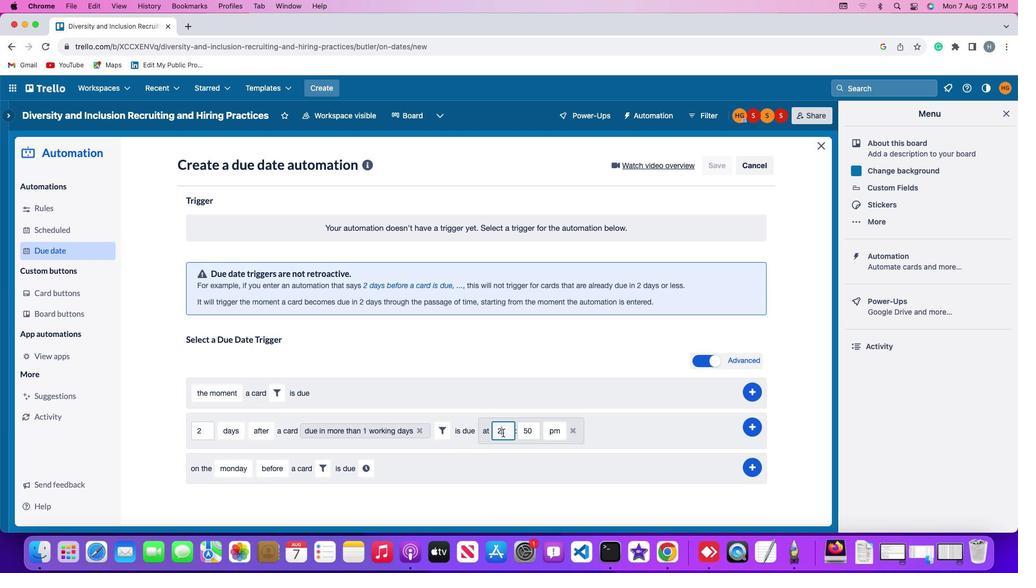 
Action: Mouse moved to (500, 429)
Screenshot: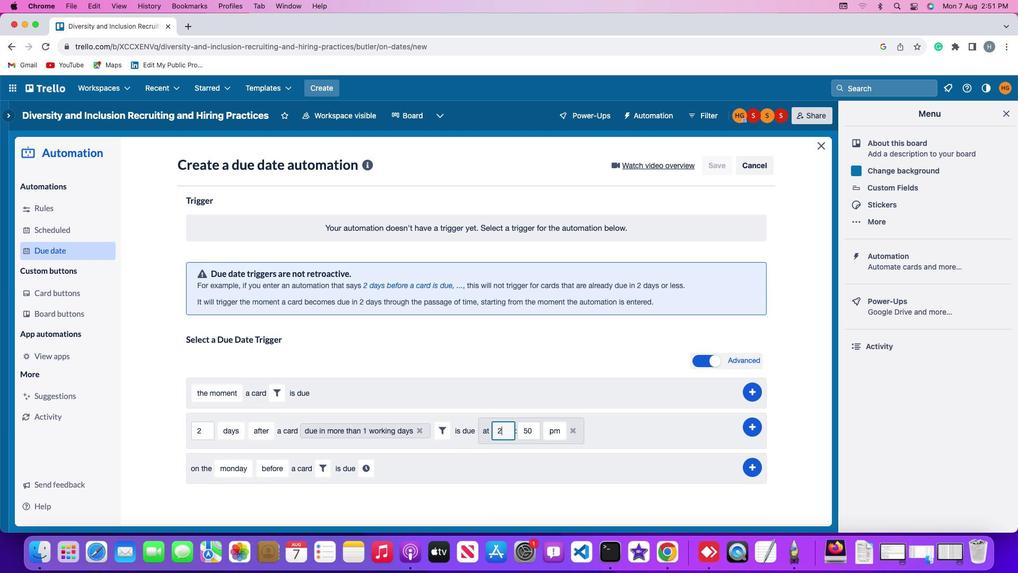 
Action: Key pressed Key.backspaceKey.backspace'1''1'
Screenshot: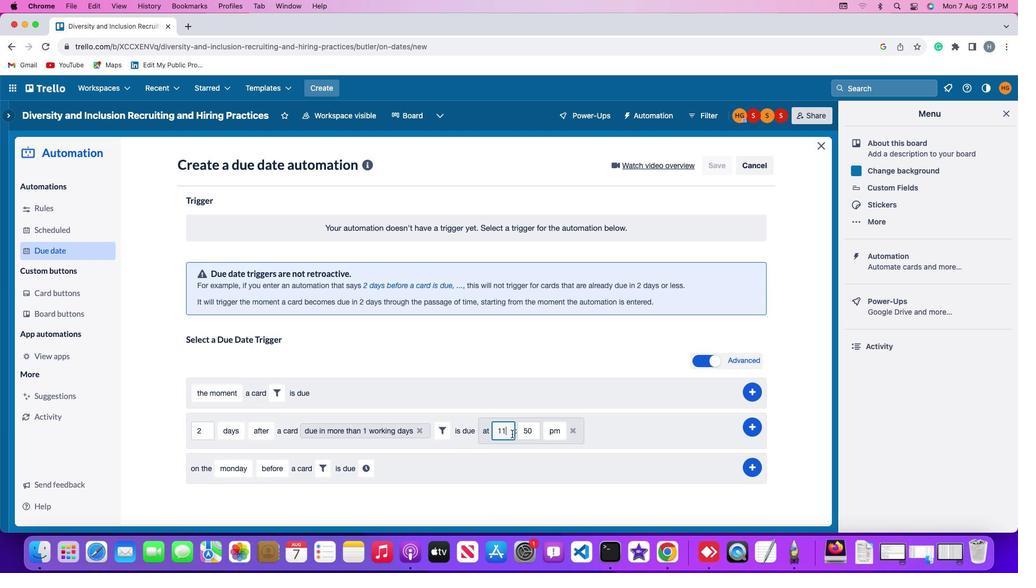 
Action: Mouse moved to (535, 428)
Screenshot: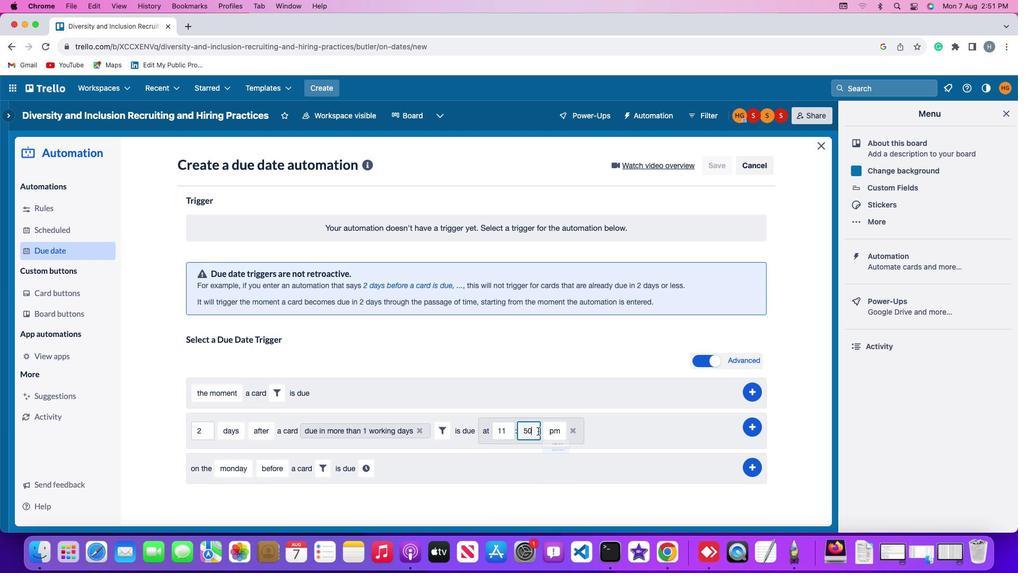 
Action: Mouse pressed left at (535, 428)
Screenshot: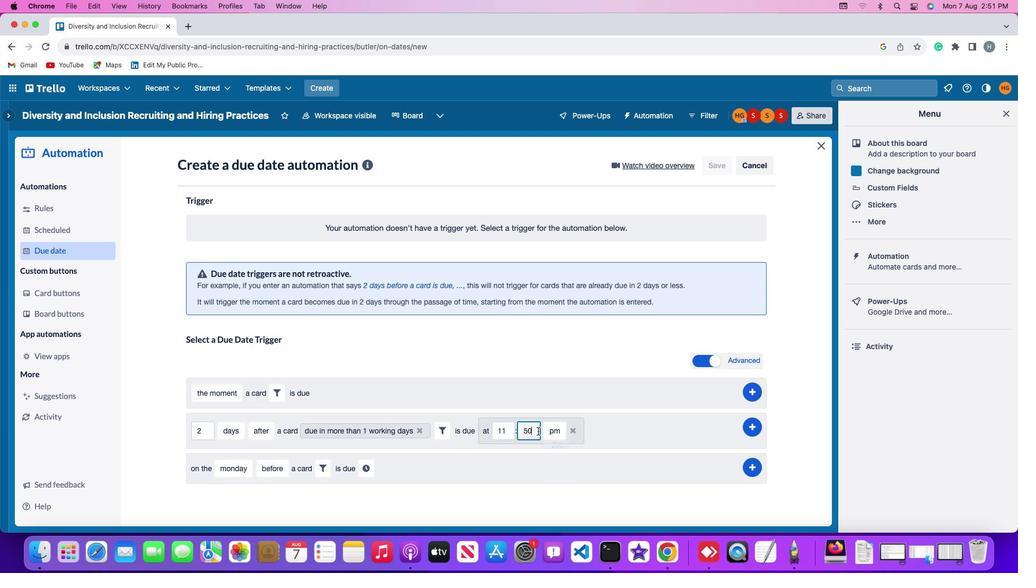 
Action: Mouse moved to (534, 427)
Screenshot: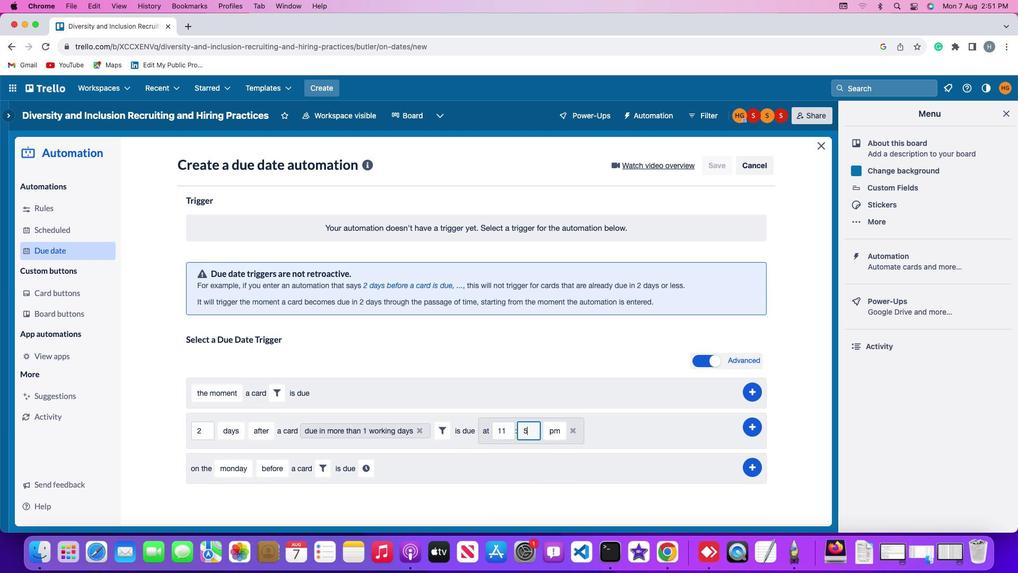 
Action: Key pressed Key.backspaceKey.backspace'0''0'
Screenshot: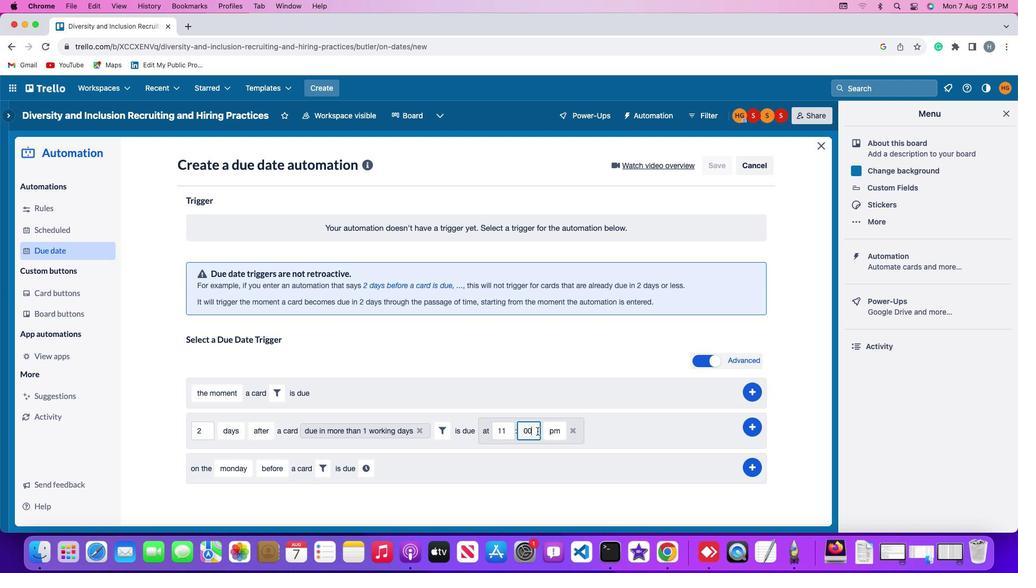 
Action: Mouse moved to (557, 426)
Screenshot: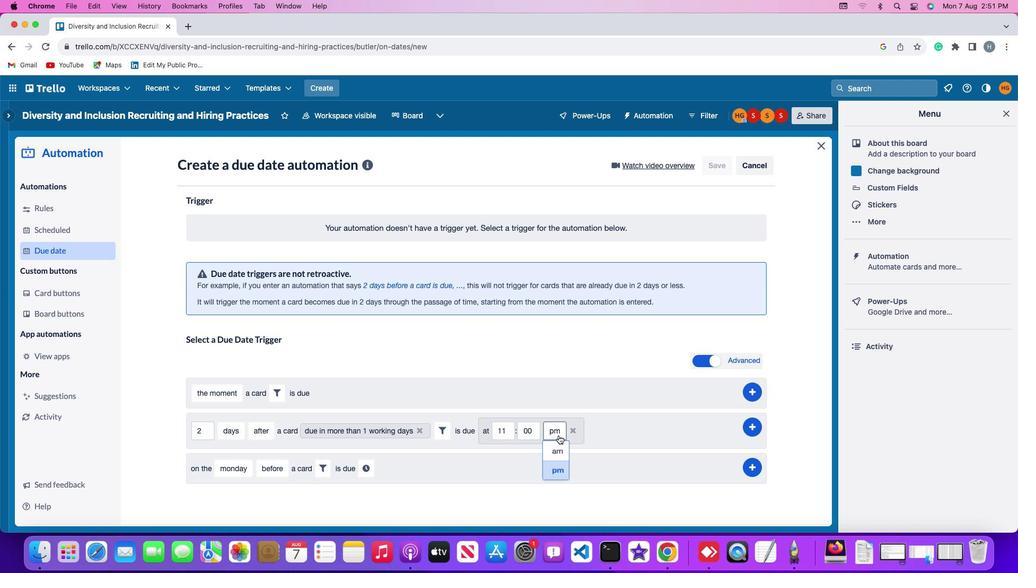 
Action: Mouse pressed left at (557, 426)
Screenshot: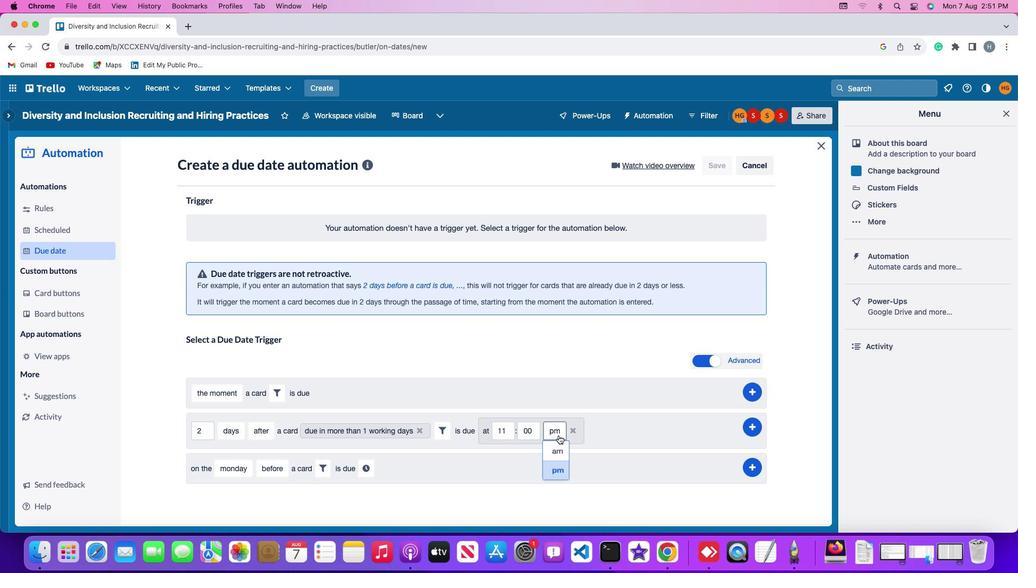 
Action: Mouse moved to (552, 443)
Screenshot: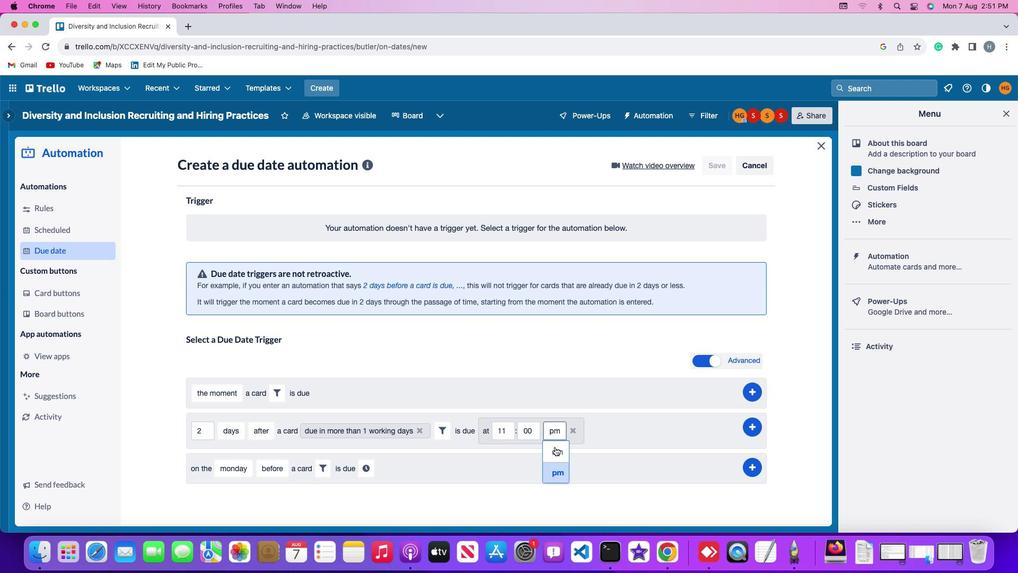 
Action: Mouse pressed left at (552, 443)
Screenshot: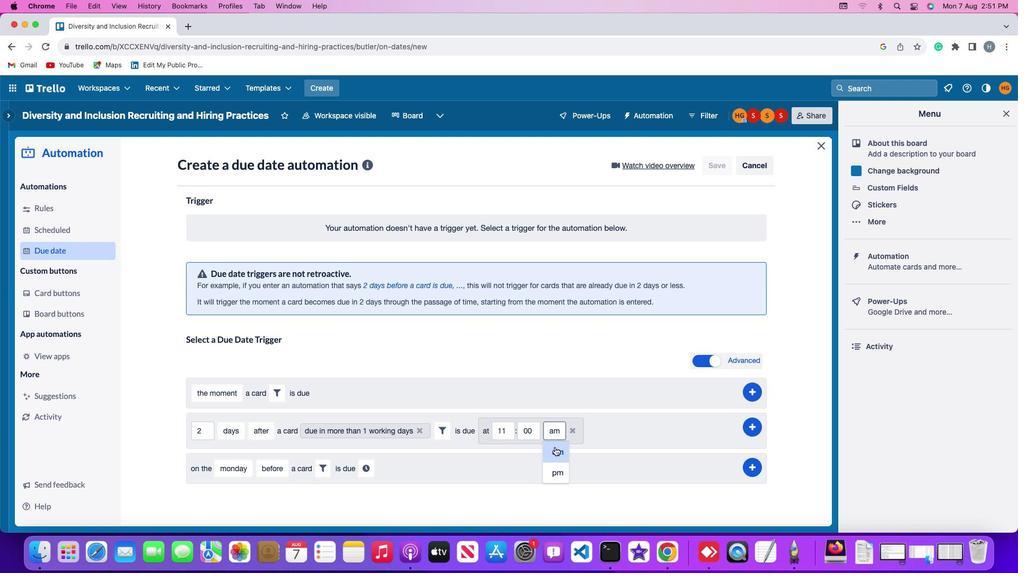 
Action: Mouse moved to (747, 420)
Screenshot: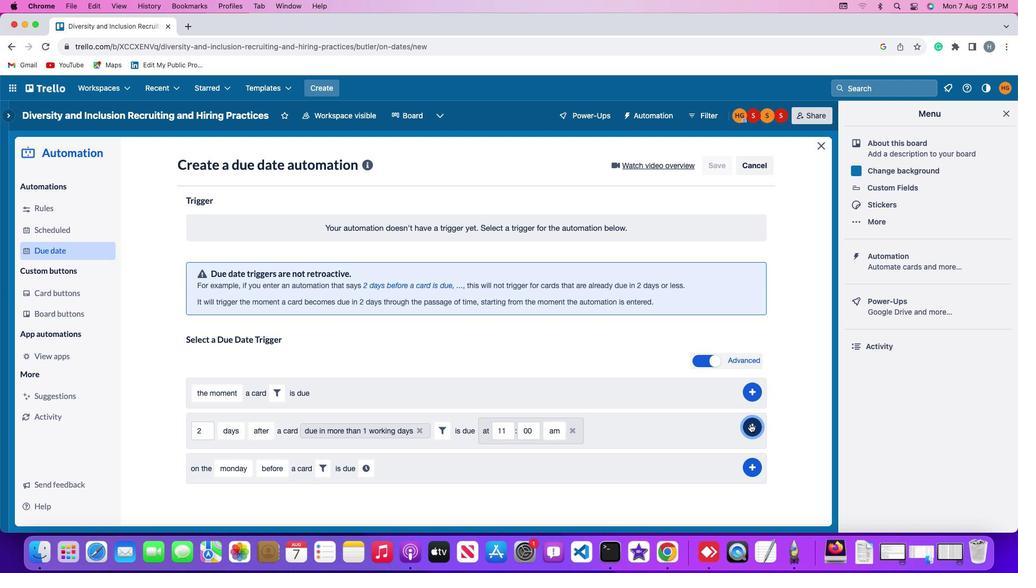 
Action: Mouse pressed left at (747, 420)
Screenshot: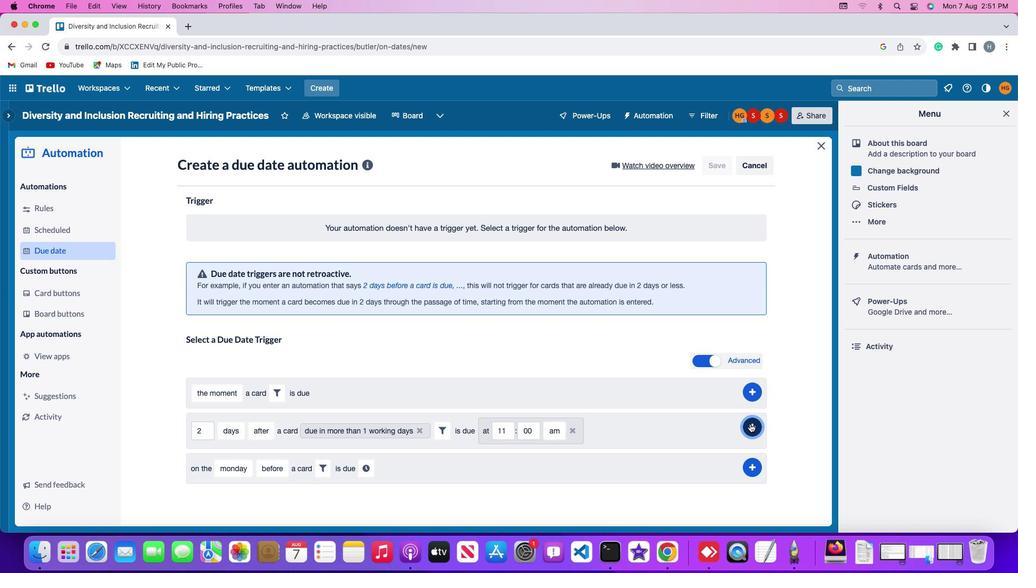 
Action: Mouse moved to (788, 311)
Screenshot: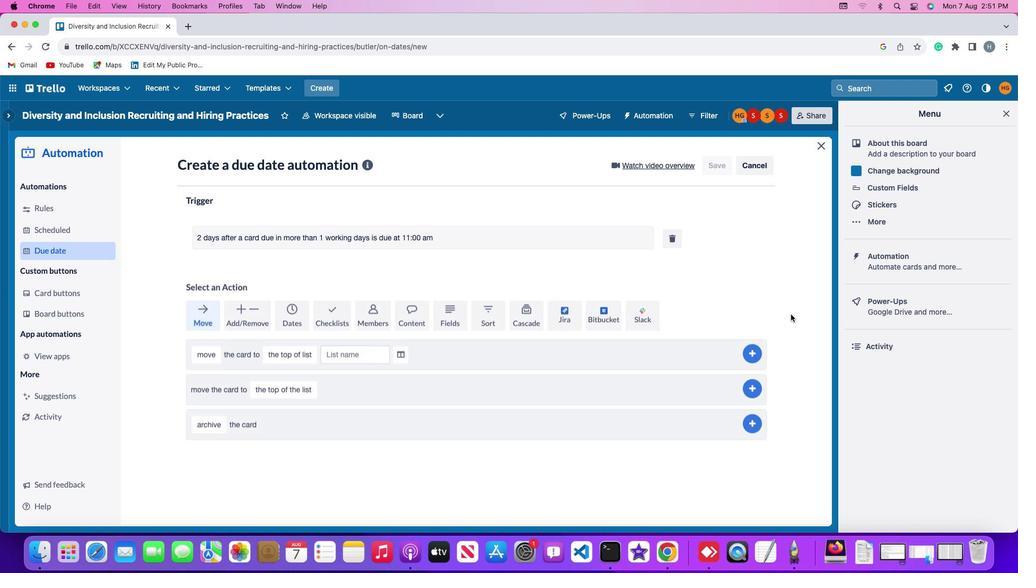 
